 Task: Create a section DevOps Dynamo and in the section, add a milestone Customer Relationship Management (CRM) Implementation in the project WolfTech.
Action: Mouse moved to (43, 453)
Screenshot: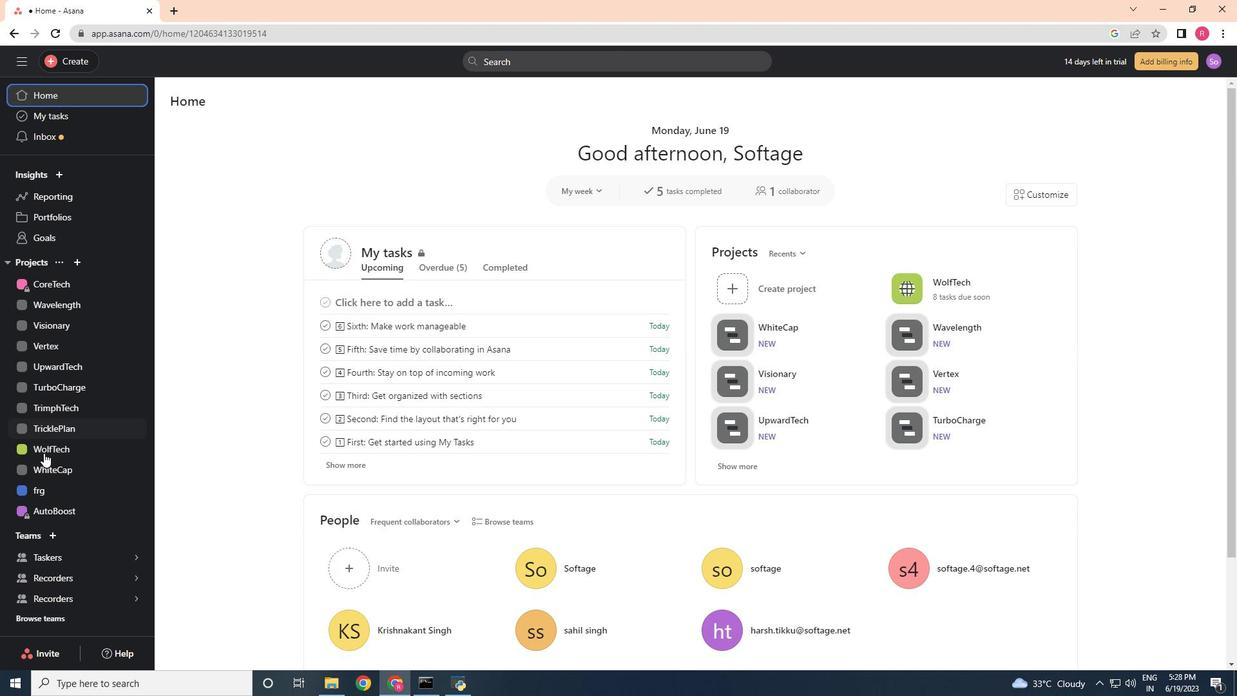 
Action: Mouse pressed left at (43, 453)
Screenshot: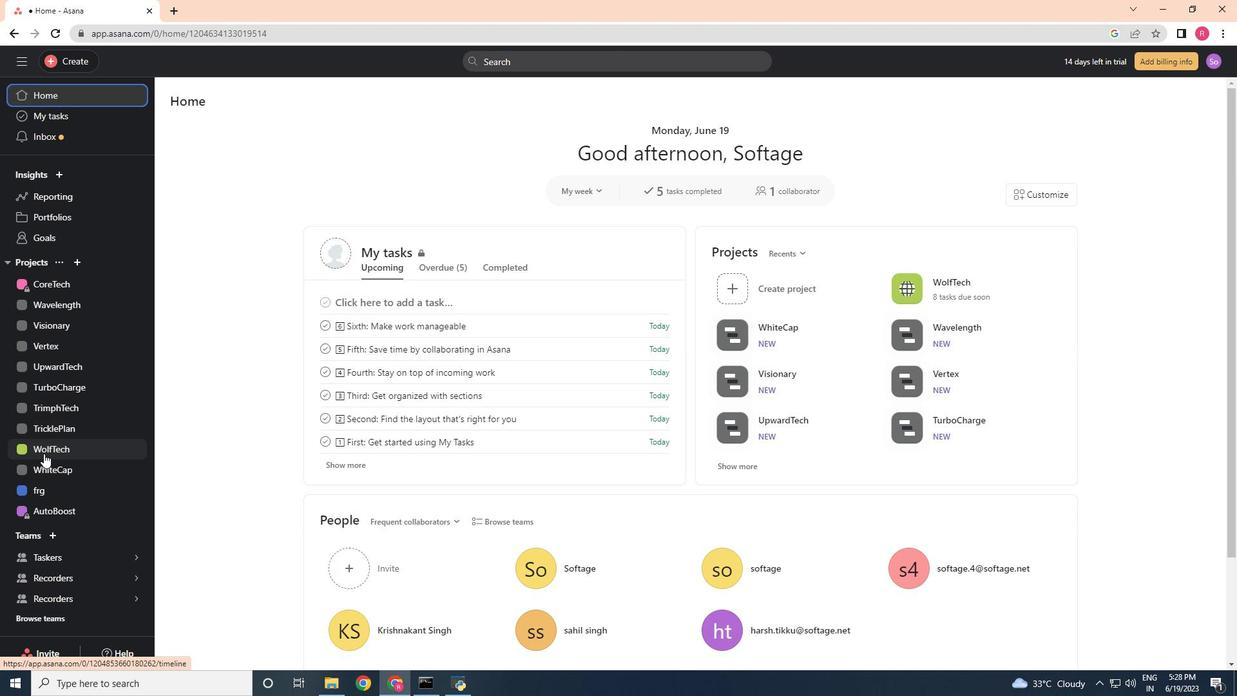 
Action: Mouse moved to (212, 415)
Screenshot: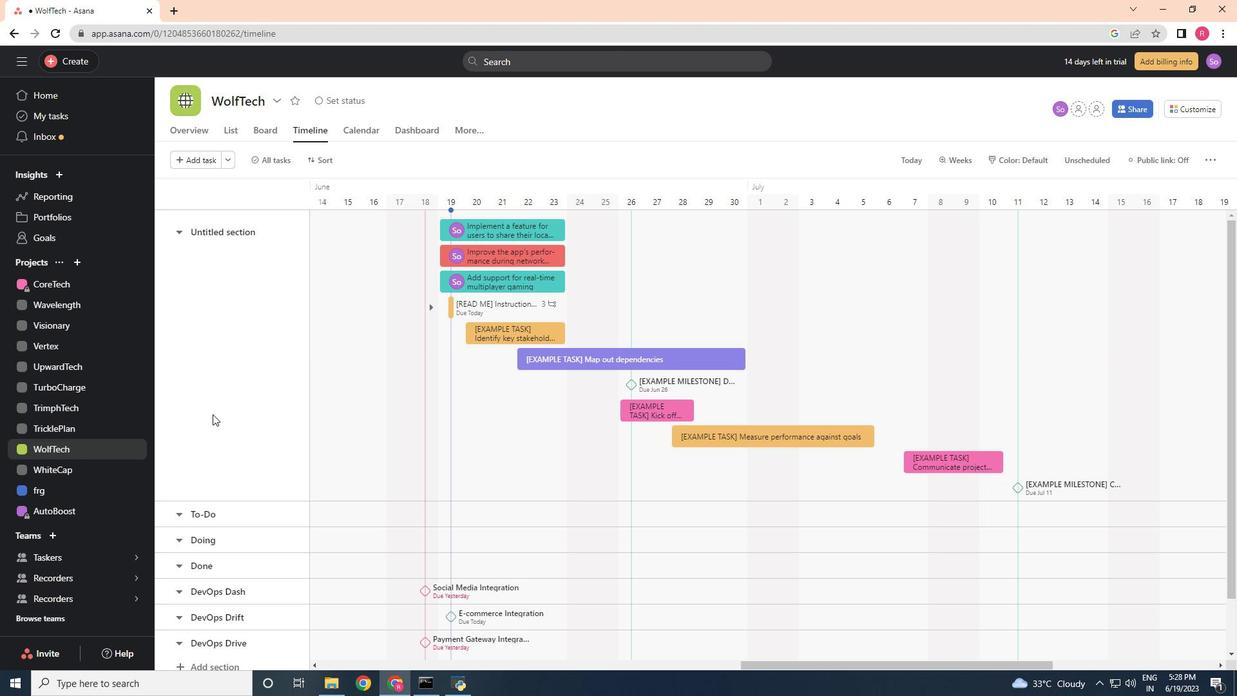 
Action: Mouse scrolled (212, 414) with delta (0, 0)
Screenshot: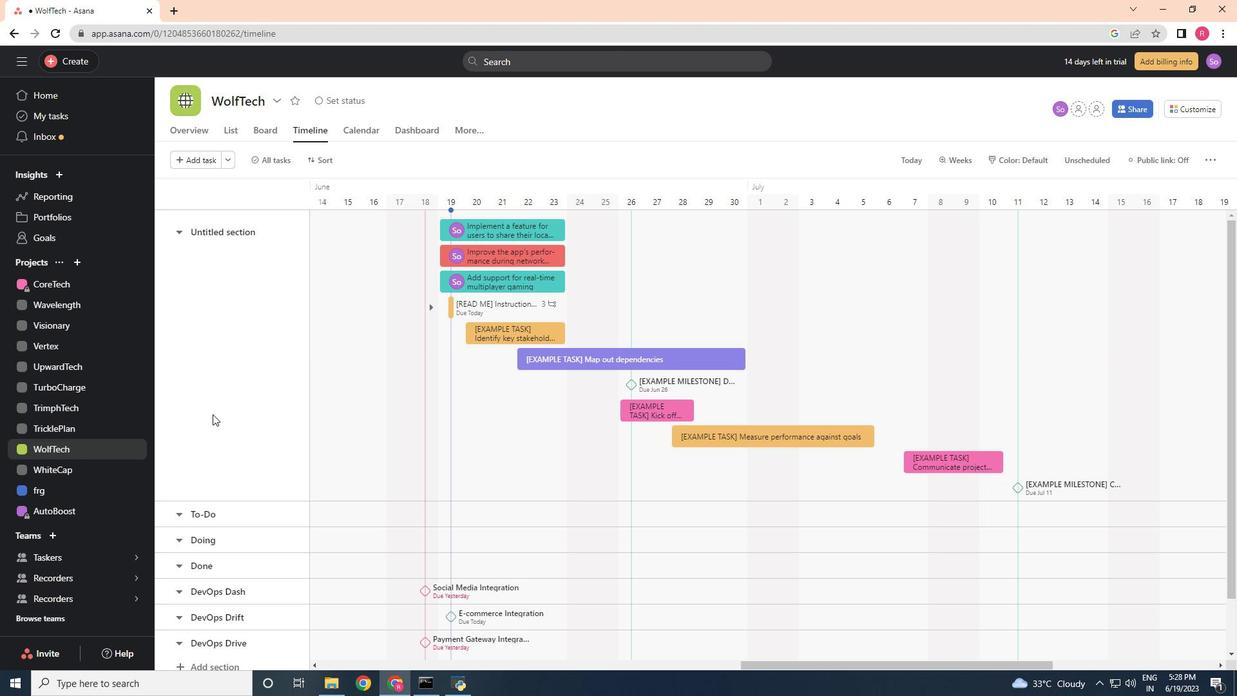 
Action: Mouse moved to (212, 416)
Screenshot: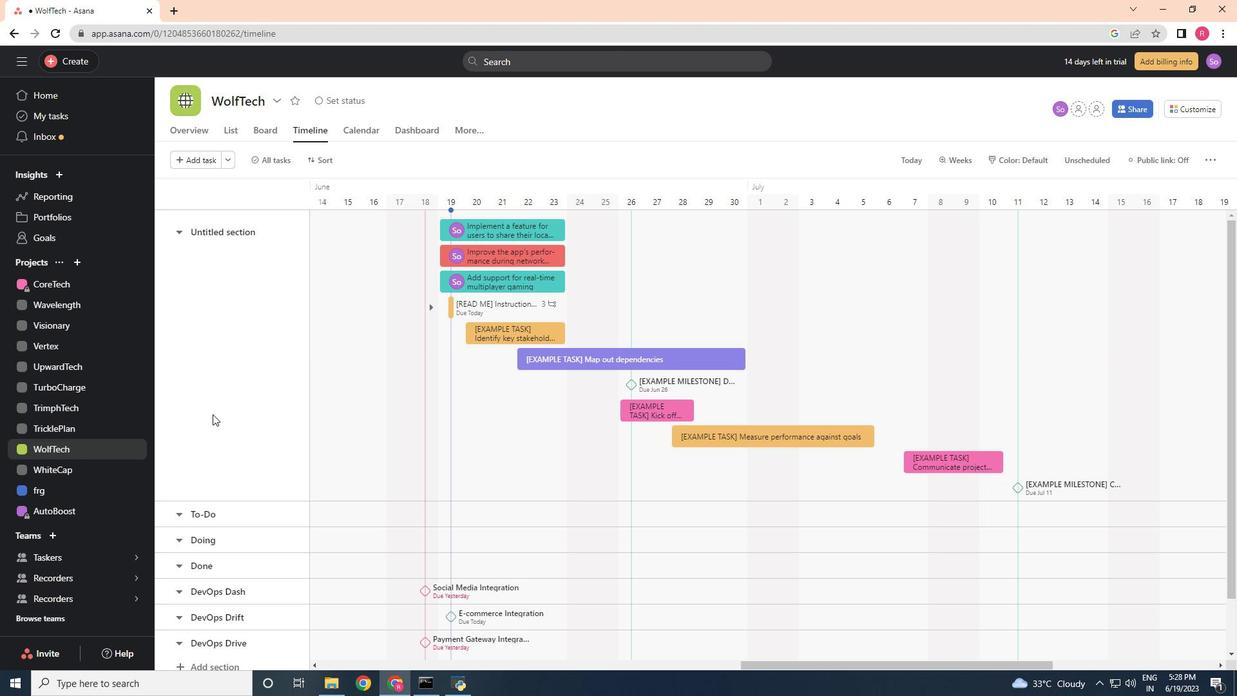 
Action: Mouse scrolled (212, 415) with delta (0, 0)
Screenshot: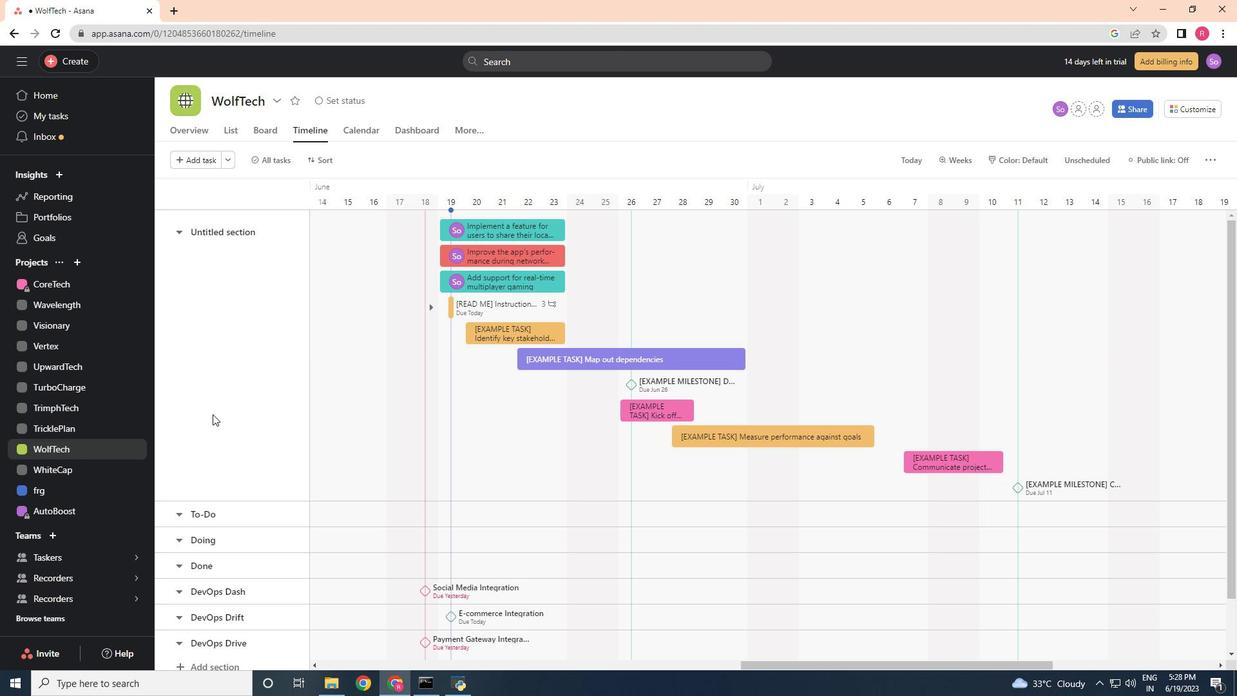 
Action: Mouse moved to (212, 417)
Screenshot: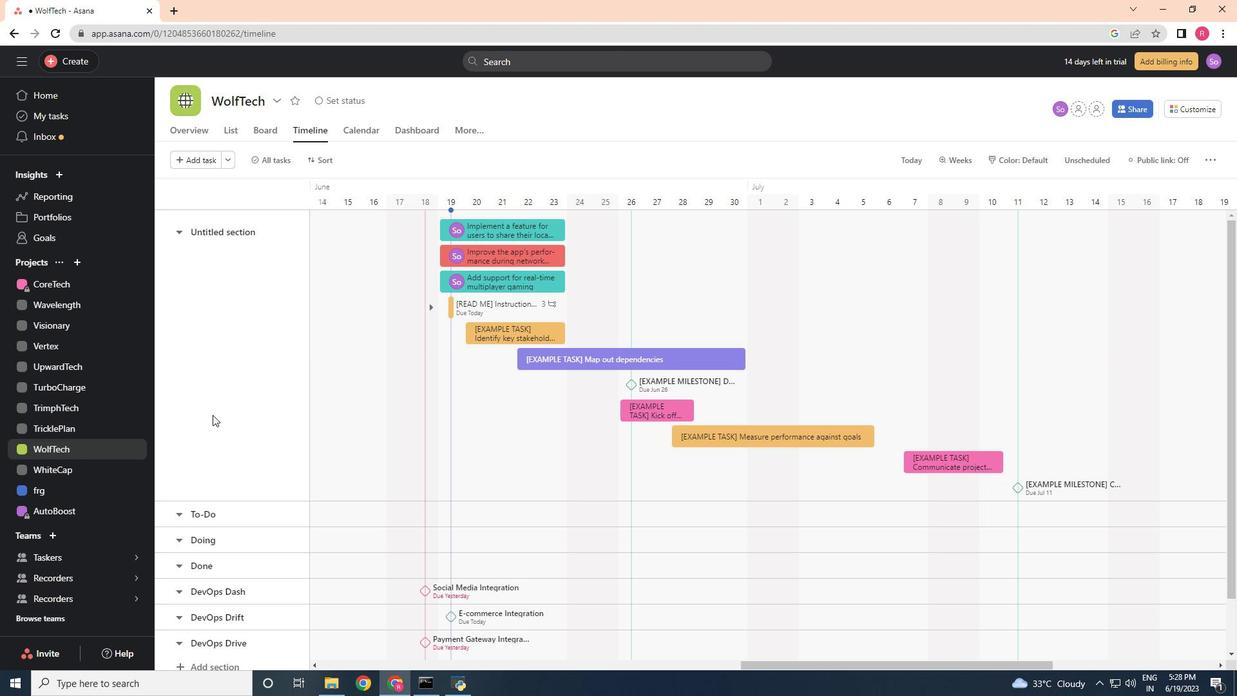 
Action: Mouse scrolled (212, 416) with delta (0, 0)
Screenshot: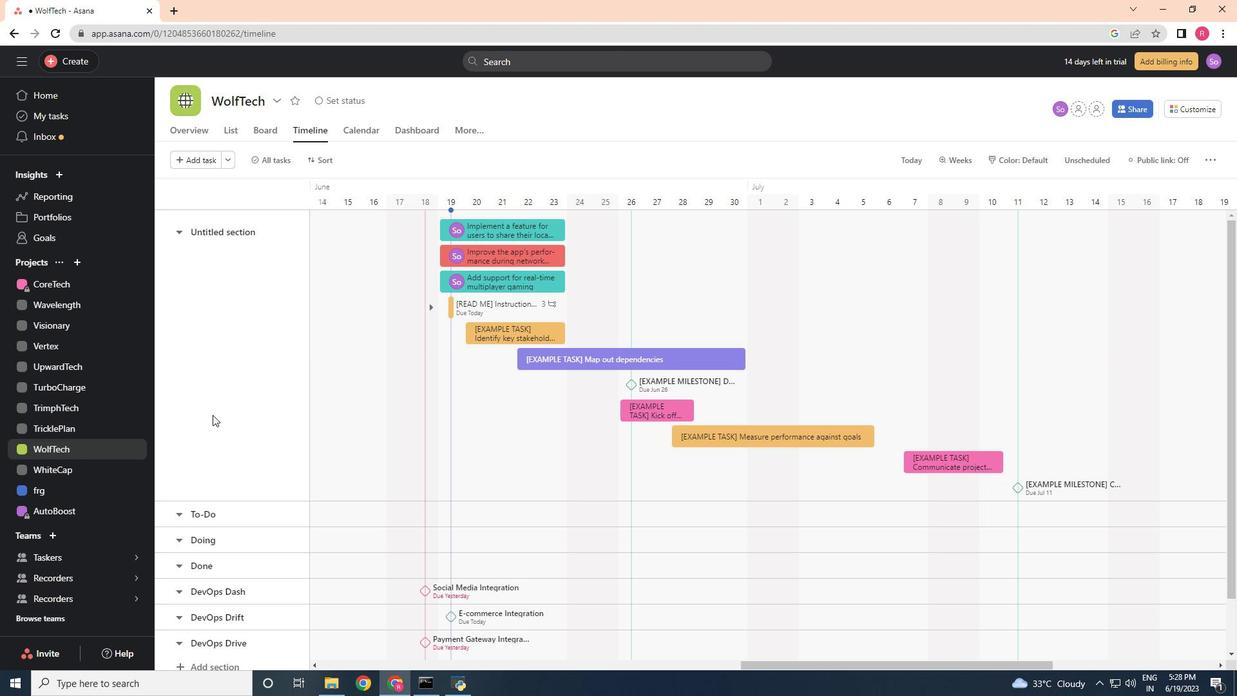
Action: Mouse moved to (212, 418)
Screenshot: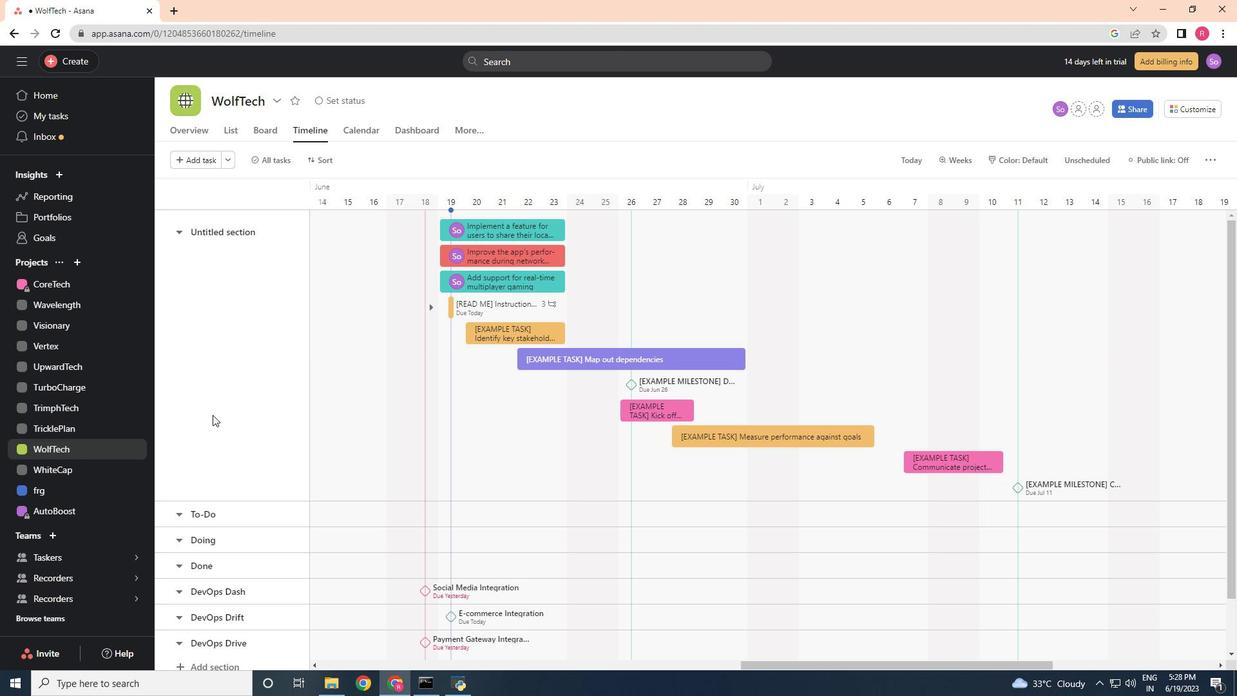 
Action: Mouse scrolled (212, 417) with delta (0, 0)
Screenshot: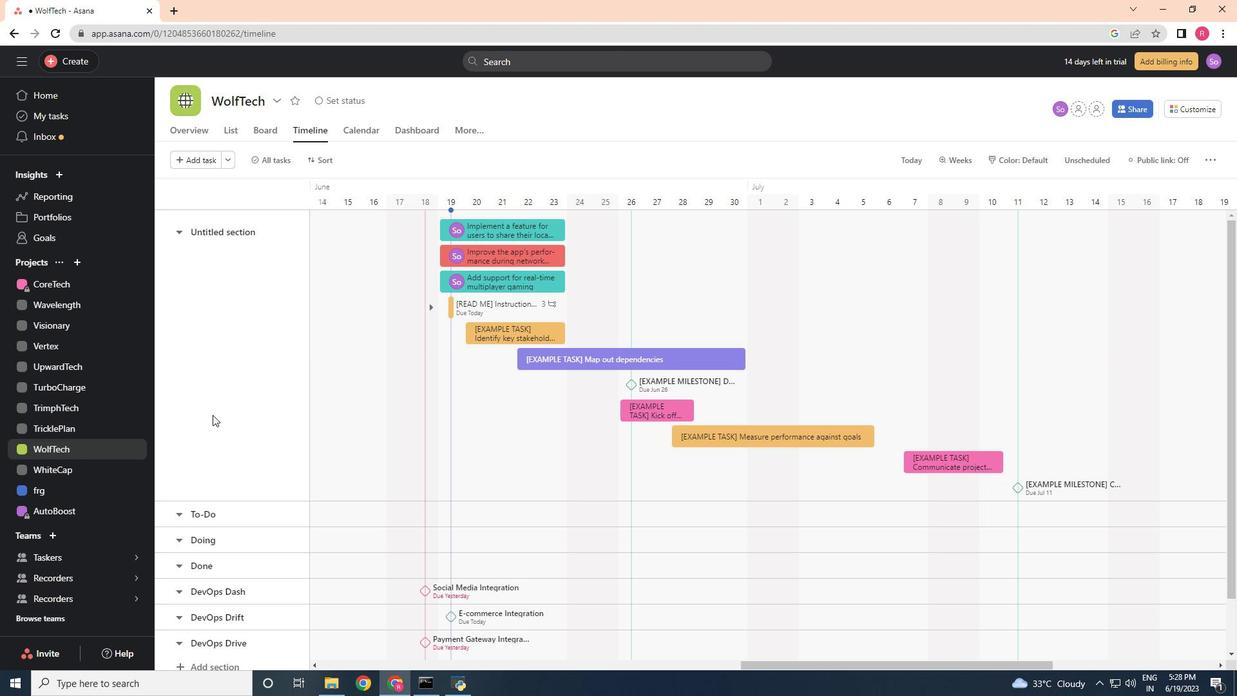
Action: Mouse moved to (212, 419)
Screenshot: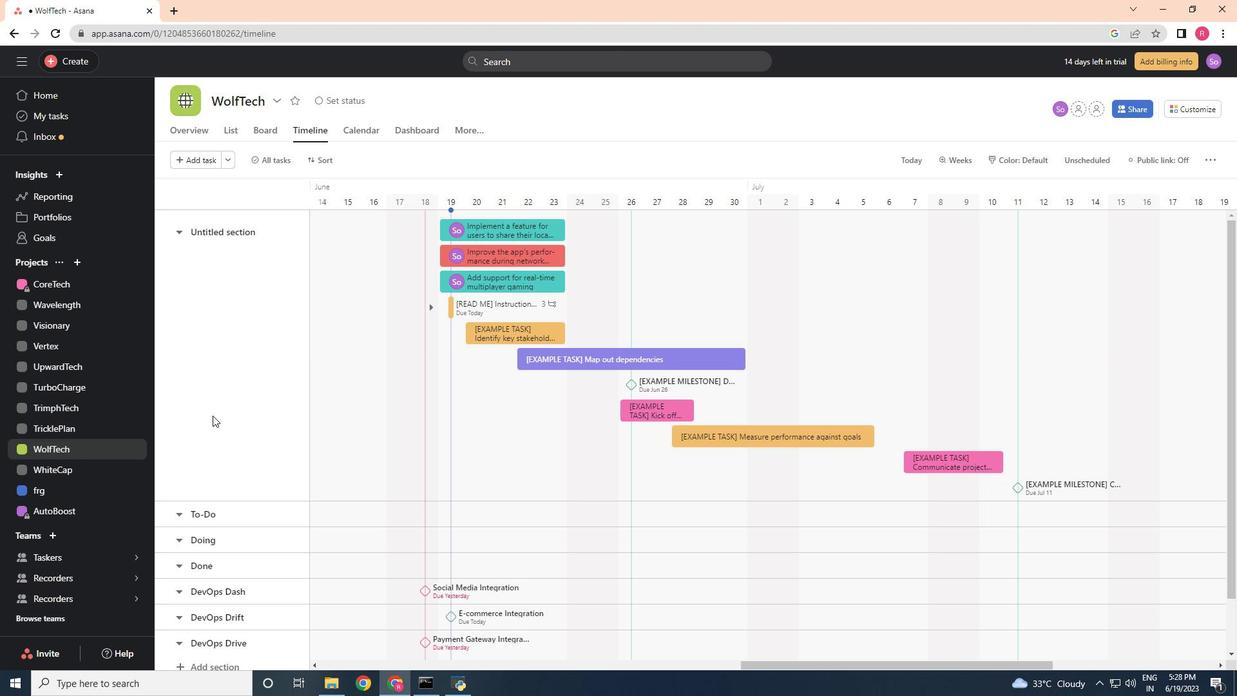 
Action: Mouse scrolled (212, 419) with delta (0, 0)
Screenshot: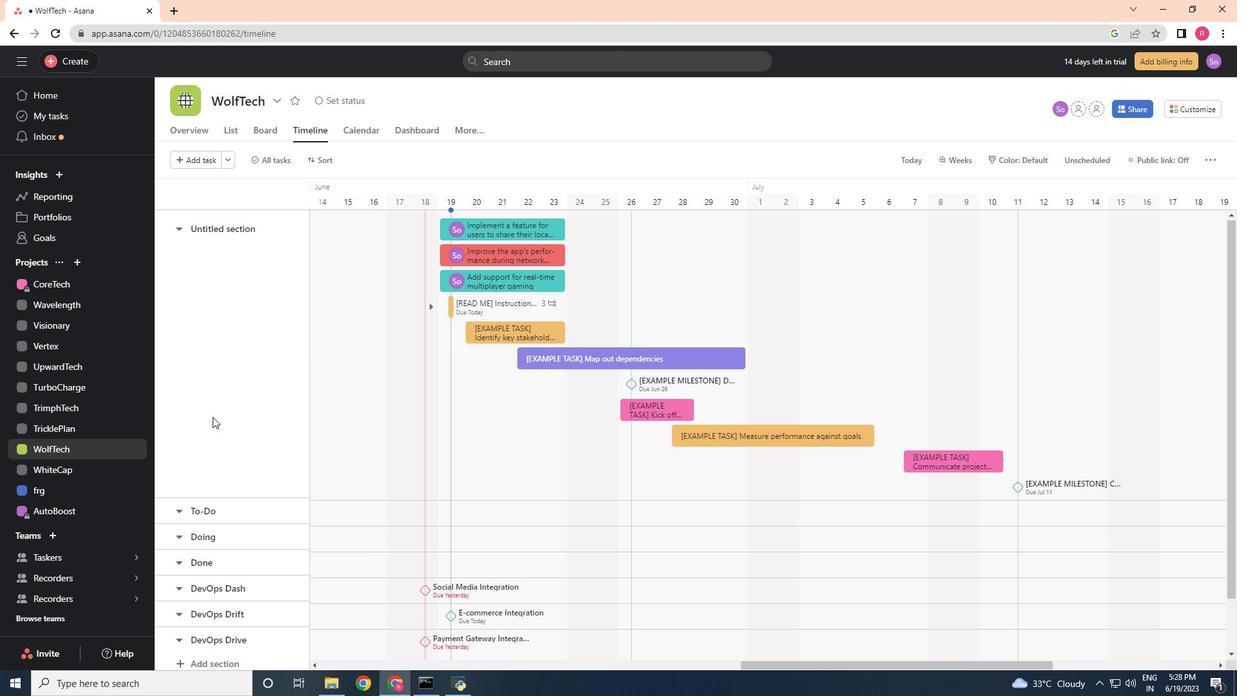 
Action: Mouse moved to (212, 424)
Screenshot: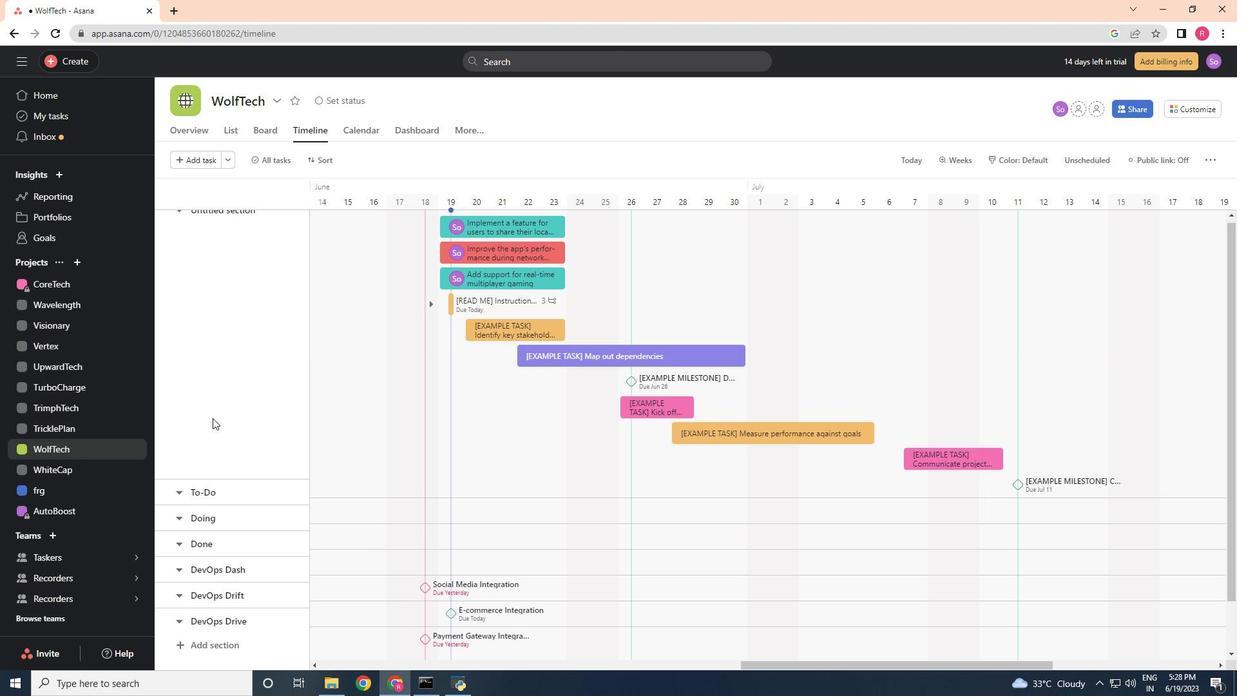 
Action: Mouse scrolled (212, 424) with delta (0, 0)
Screenshot: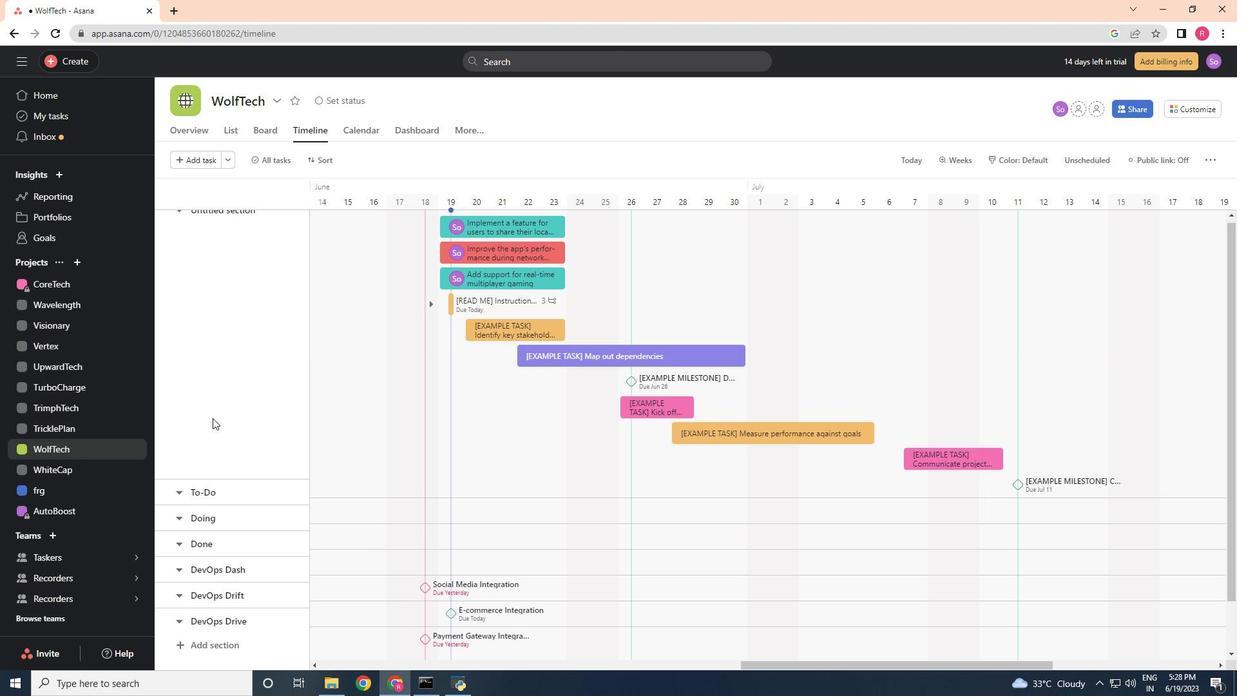 
Action: Mouse moved to (189, 613)
Screenshot: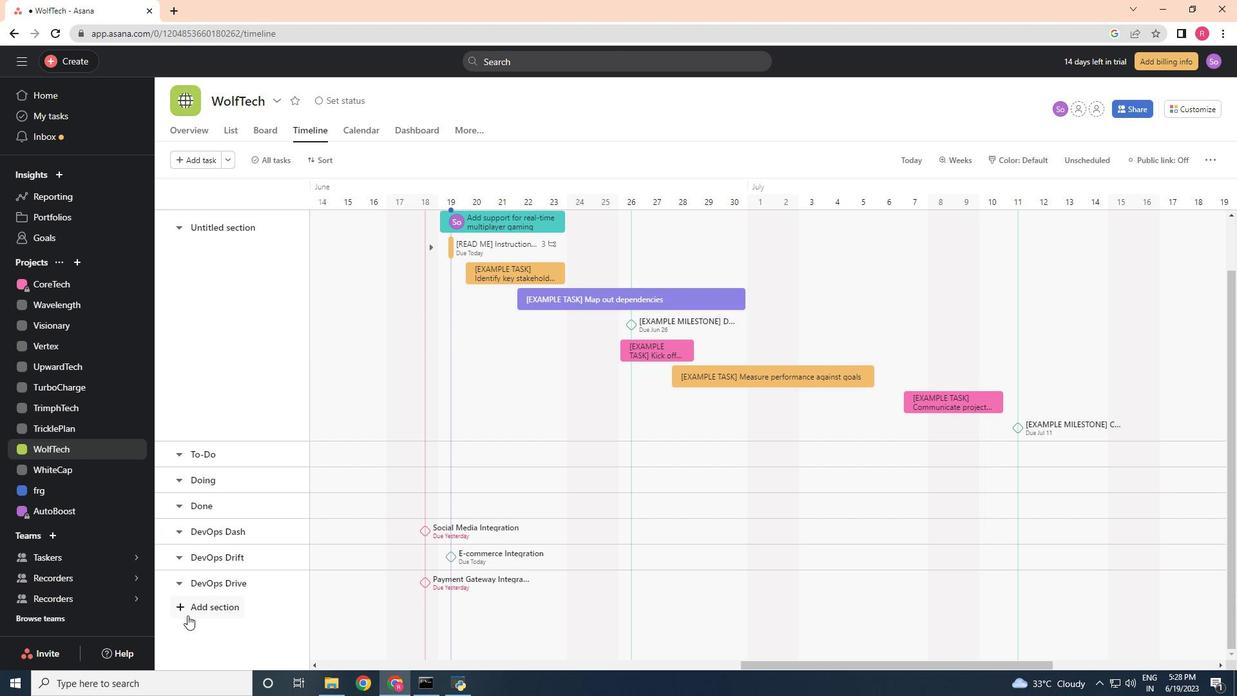 
Action: Mouse pressed left at (189, 613)
Screenshot: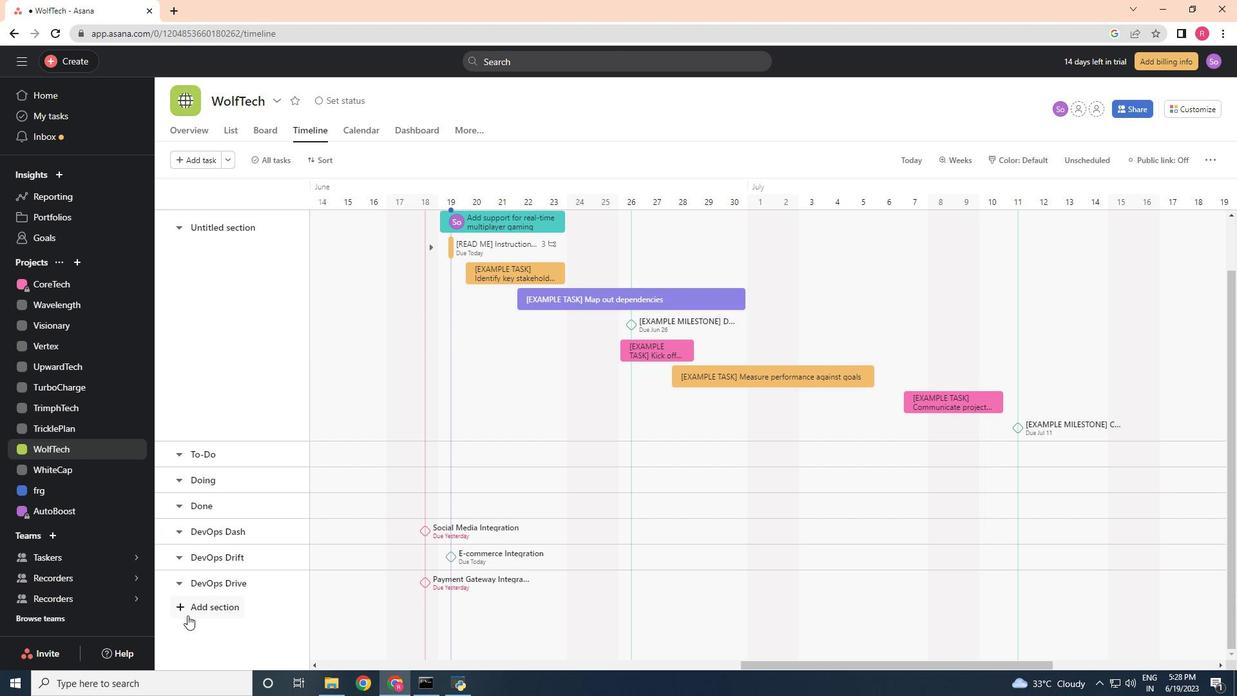 
Action: Mouse moved to (183, 625)
Screenshot: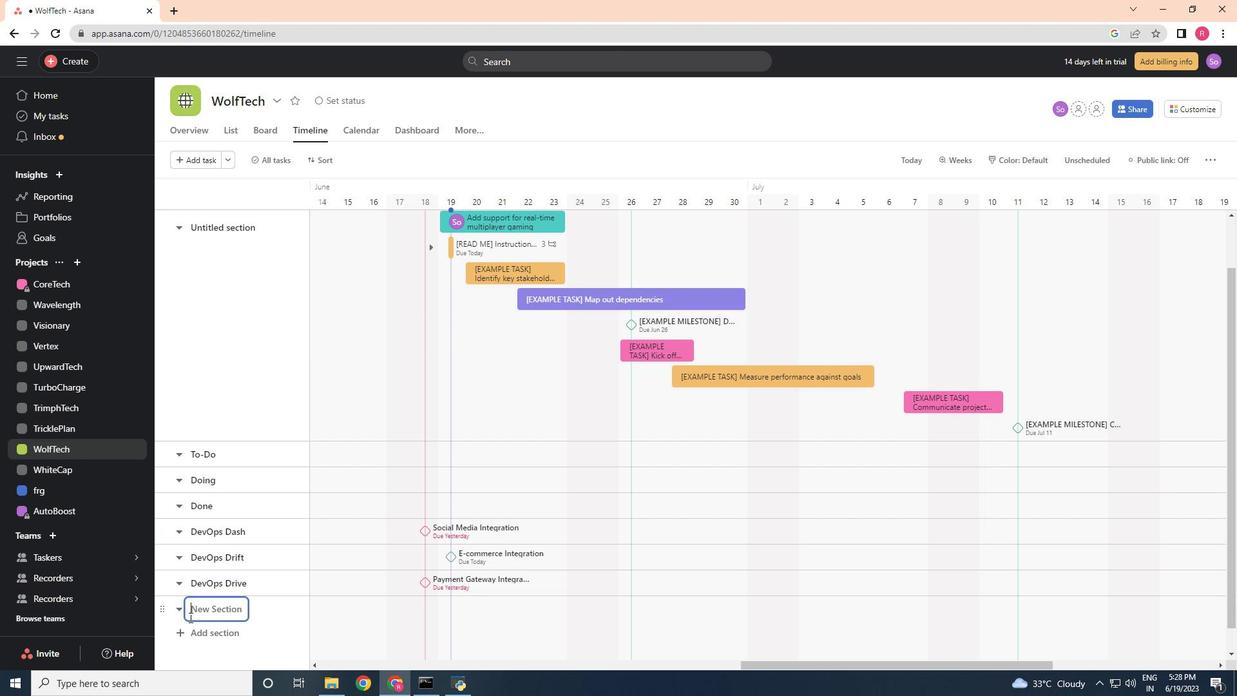 
Action: Key pressed <Key.shift>Dev<Key.shift>Ops<Key.space><Key.shift><Key.shift><Key.shift><Key.shift>Dynamo
Screenshot: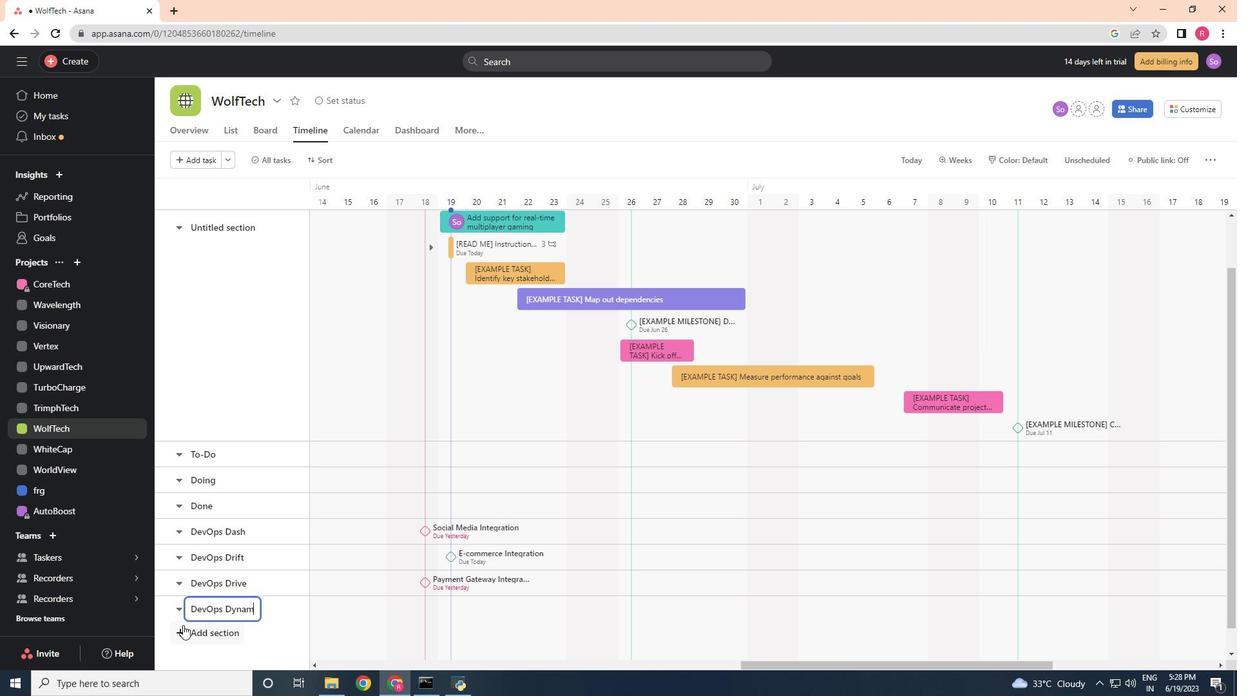 
Action: Mouse moved to (351, 609)
Screenshot: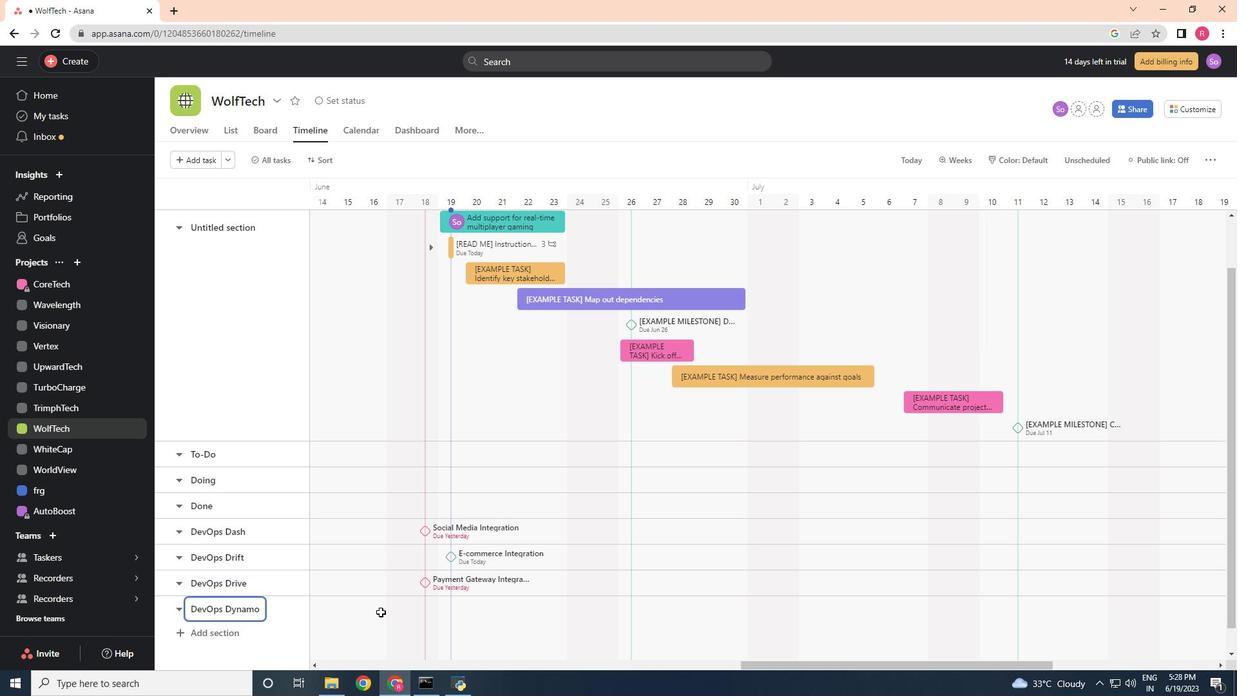
Action: Mouse pressed left at (351, 609)
Screenshot: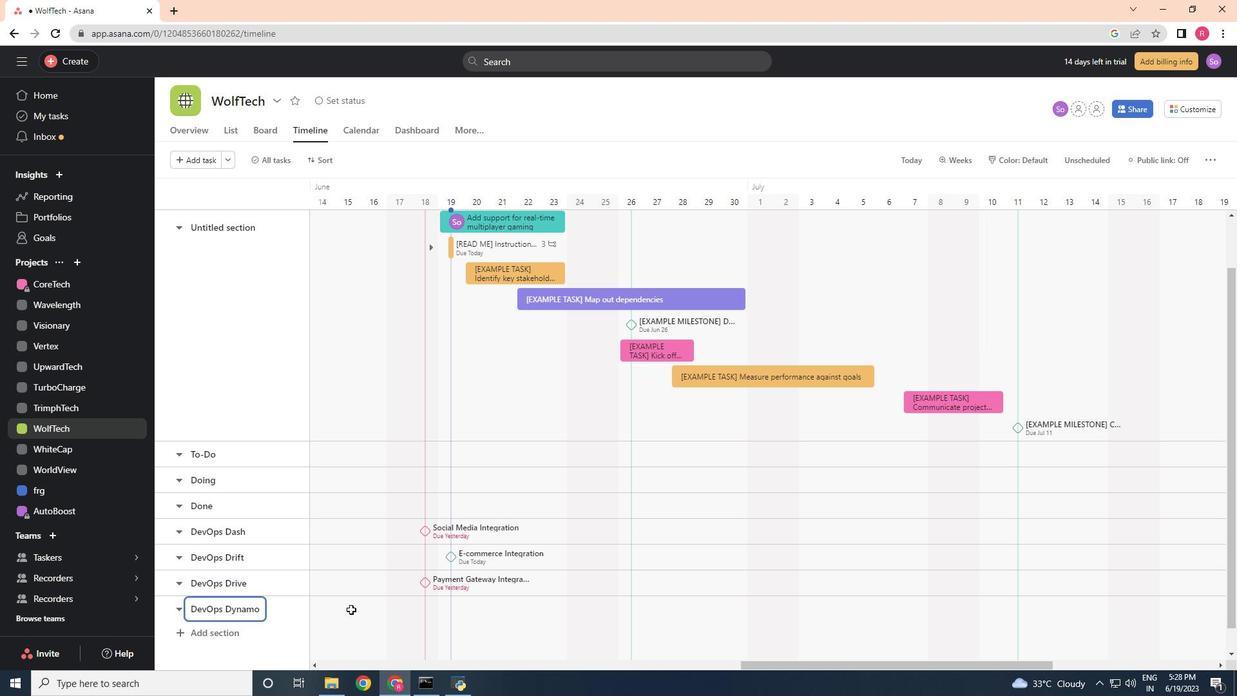 
Action: Mouse moved to (343, 609)
Screenshot: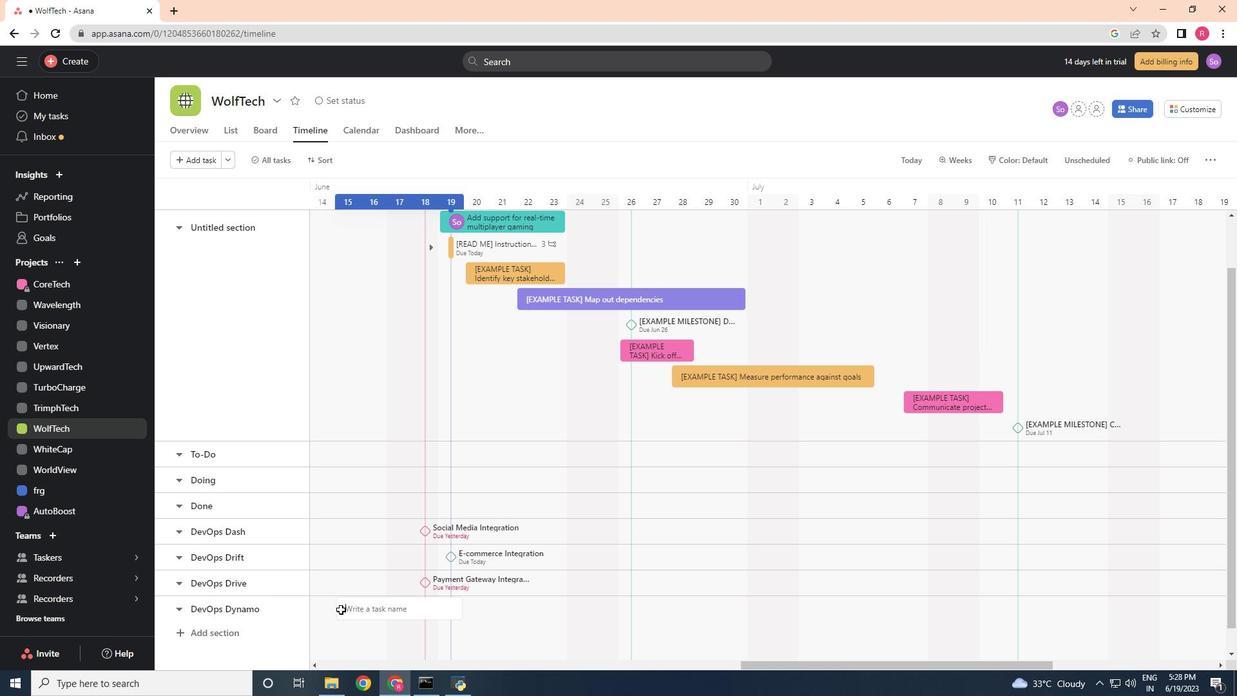 
Action: Key pressed <Key.shift>Customer<Key.space><Key.shift>Relationship<Key.space><Key.shift>Managemant<Key.space><Key.shift_r>(<Key.shift_r><Key.shift_r><Key.shift_r><Key.shift_r>
Screenshot: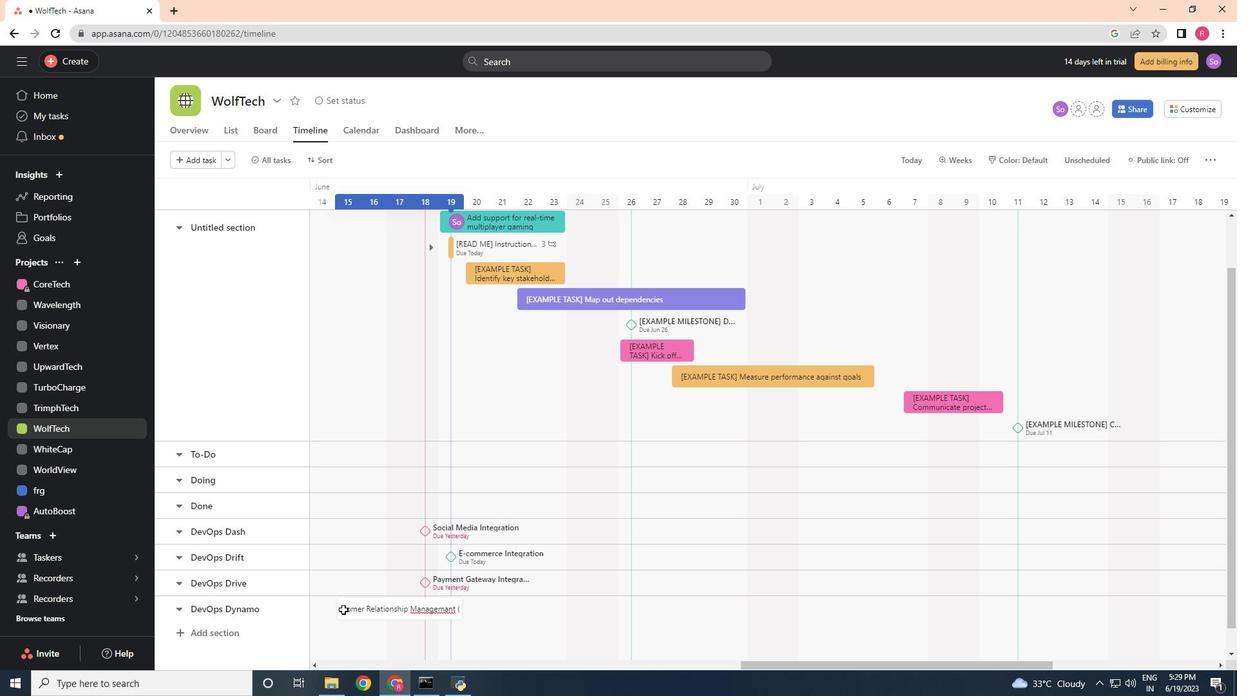 
Action: Mouse moved to (448, 610)
Screenshot: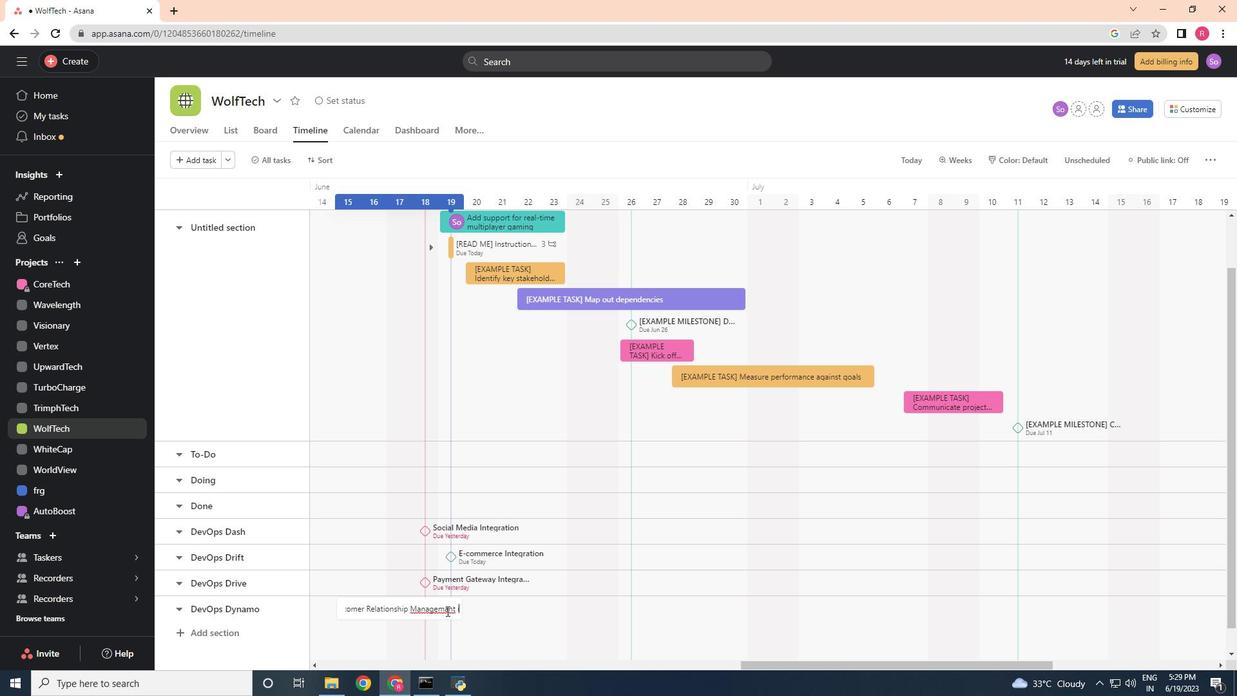 
Action: Mouse pressed left at (448, 610)
Screenshot: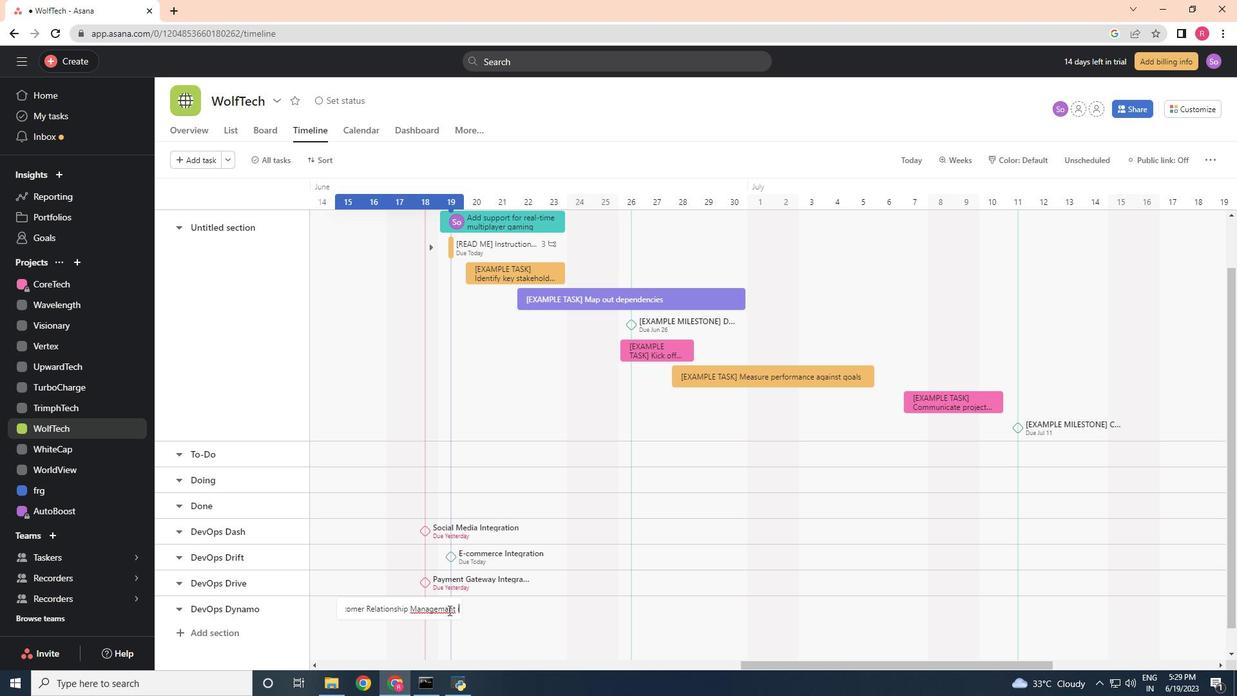 
Action: Mouse moved to (449, 611)
Screenshot: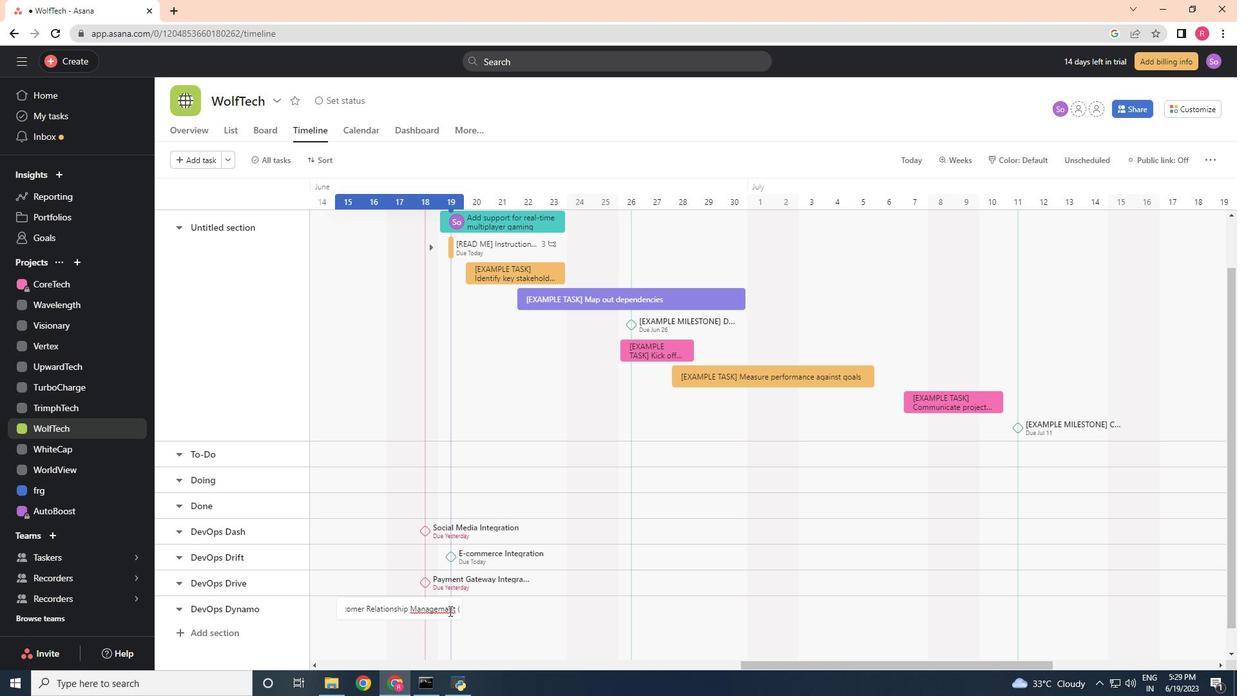 
Action: Key pressed <Key.backspace>e
Screenshot: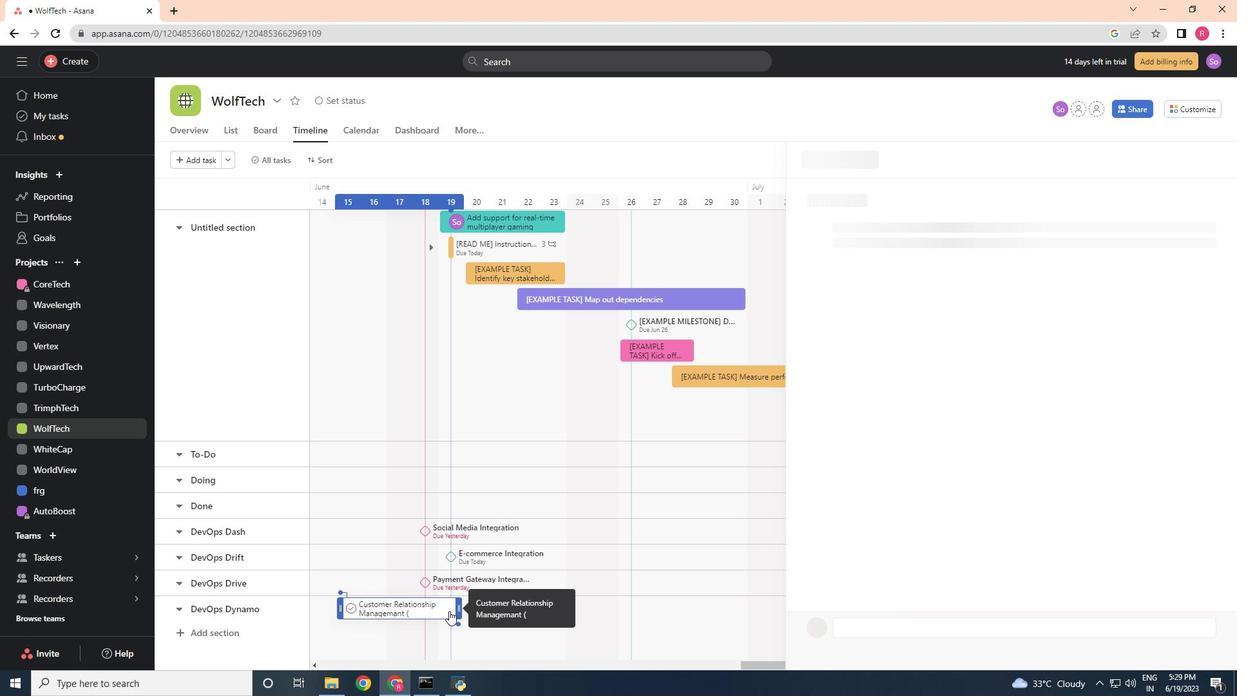
Action: Mouse moved to (420, 610)
Screenshot: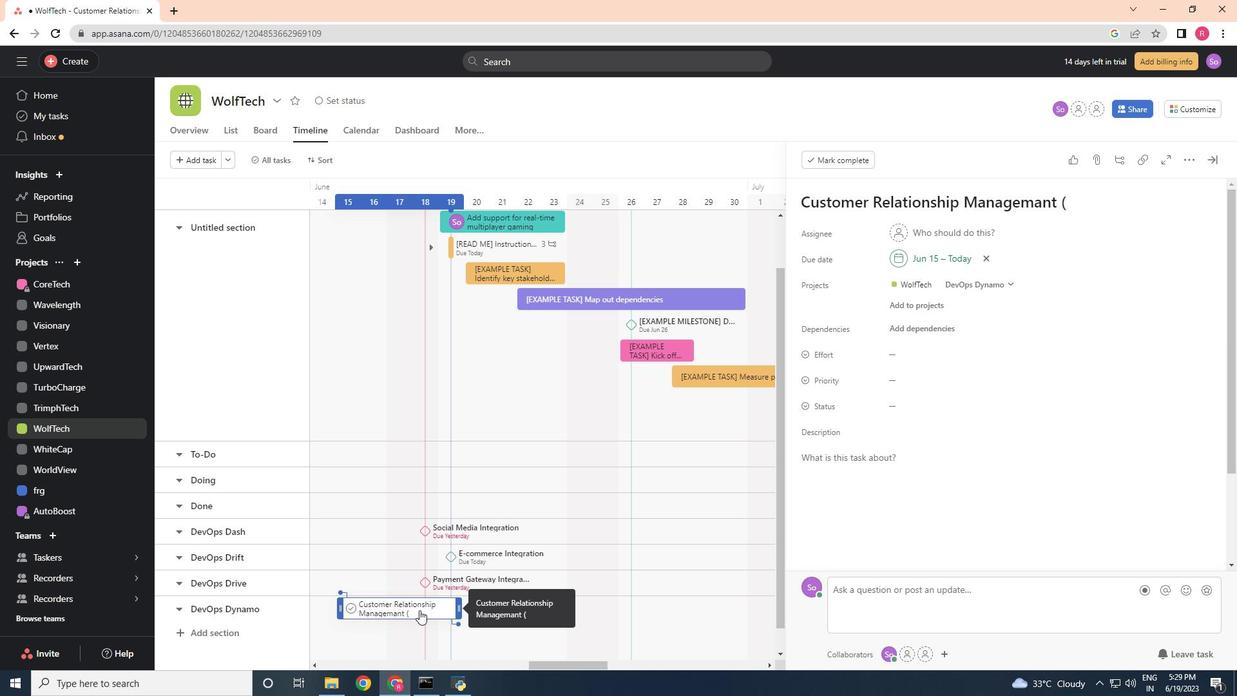 
Action: Mouse pressed left at (420, 610)
Screenshot: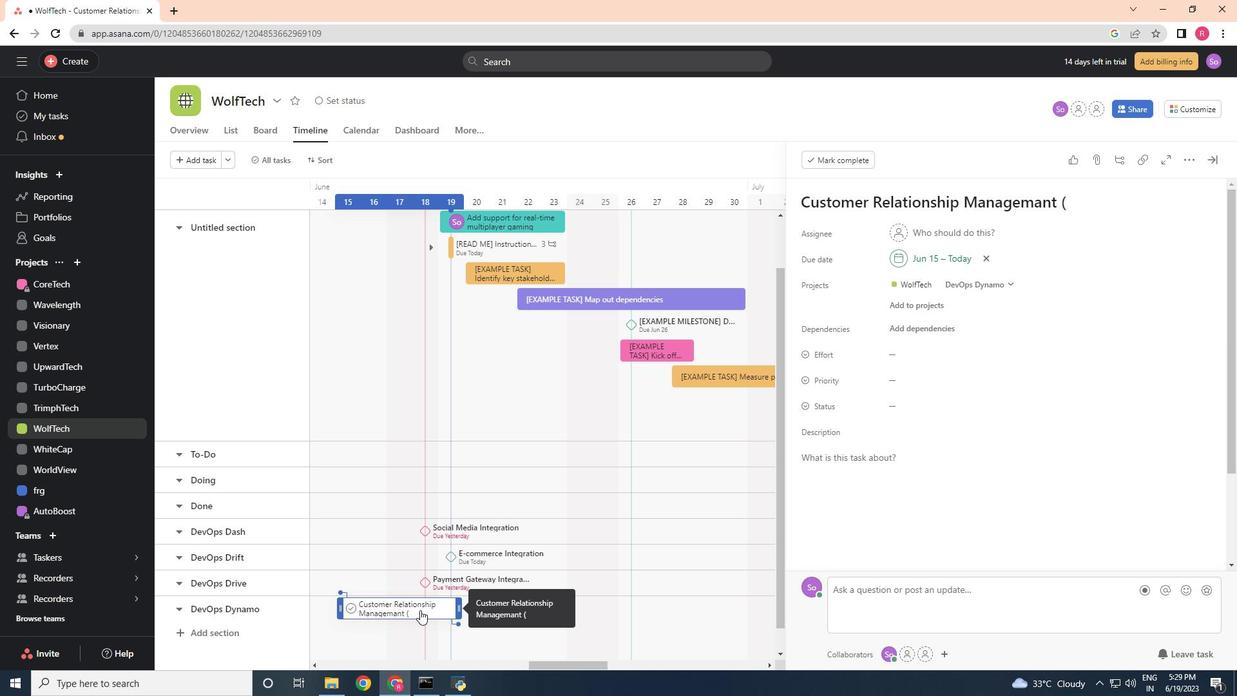 
Action: Mouse moved to (411, 609)
Screenshot: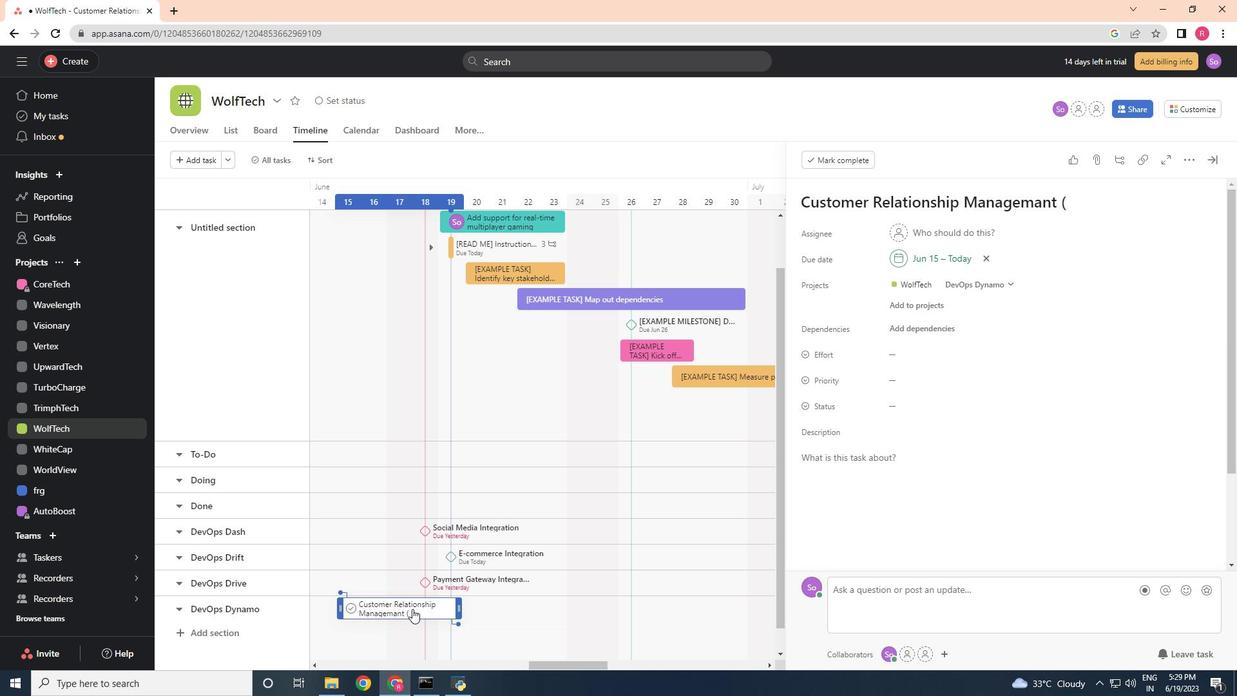 
Action: Mouse pressed left at (411, 609)
Screenshot: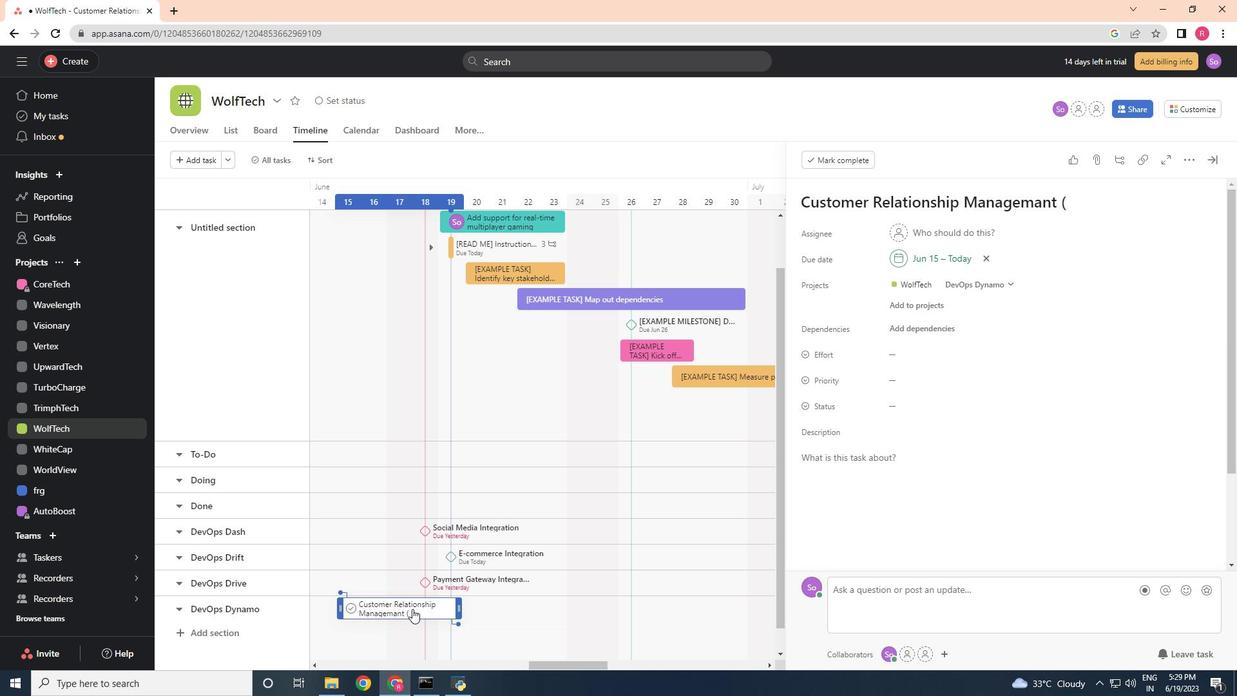 
Action: Mouse moved to (395, 610)
Screenshot: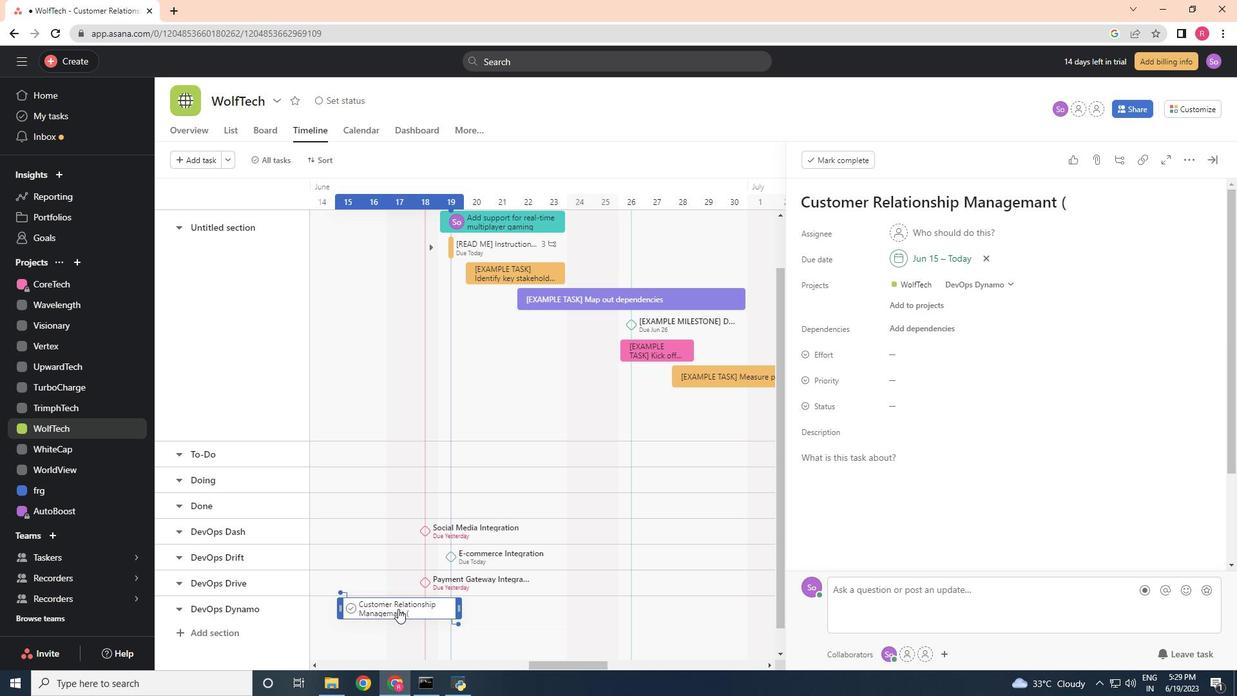 
Action: Mouse pressed left at (395, 610)
Screenshot: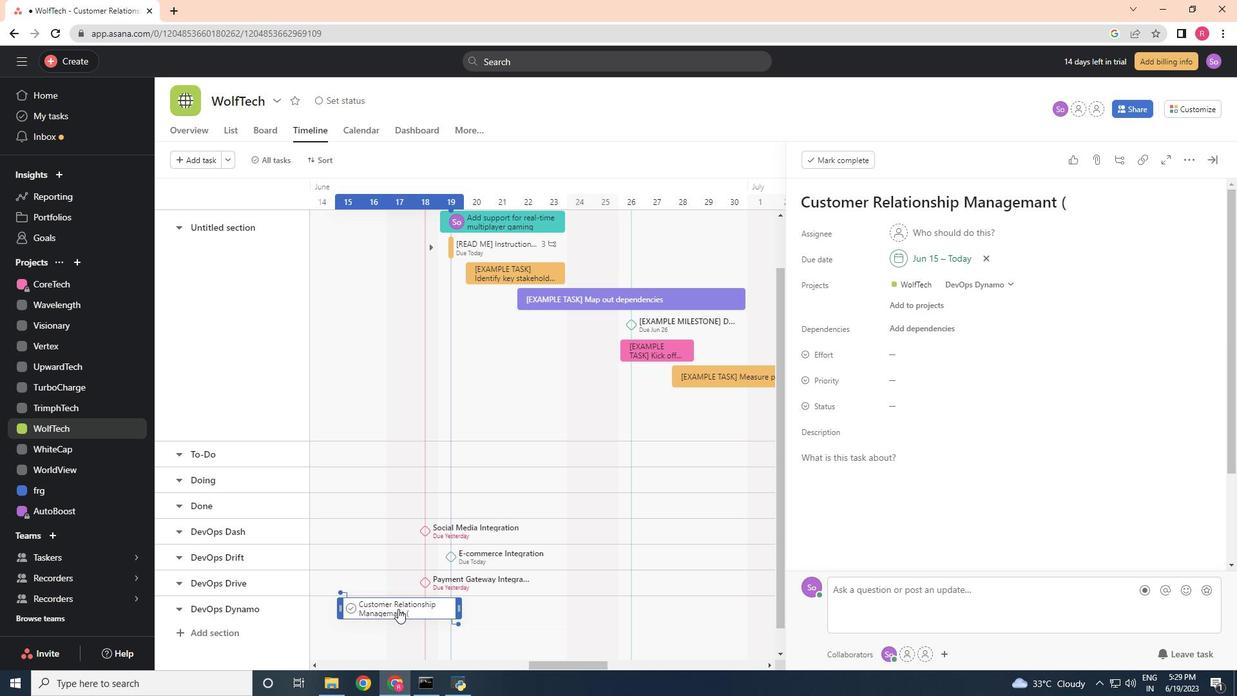 
Action: Mouse moved to (378, 607)
Screenshot: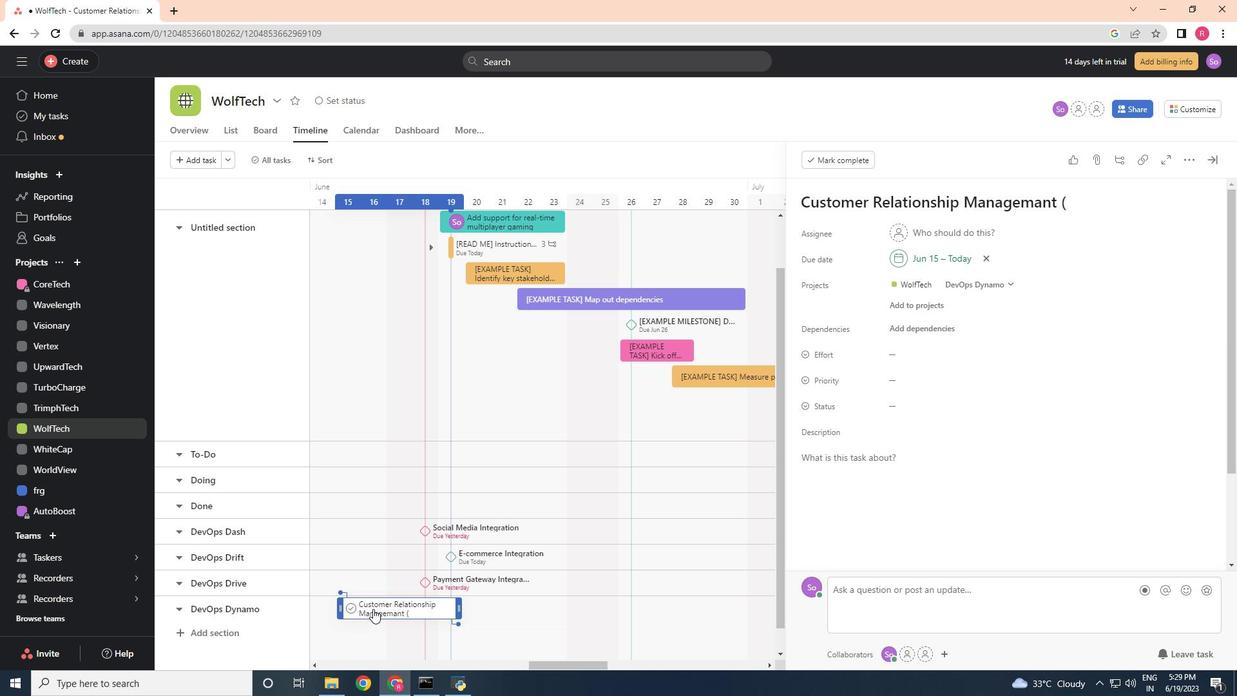
Action: Mouse pressed left at (378, 607)
Screenshot: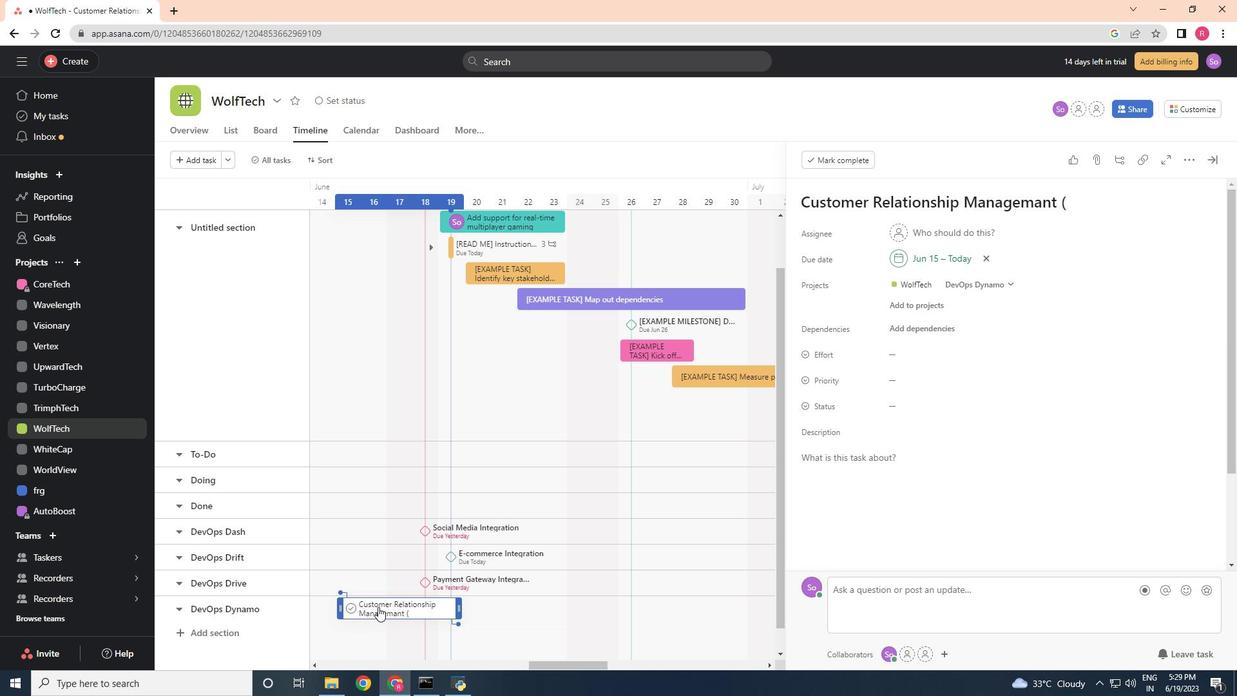 
Action: Mouse moved to (388, 606)
Screenshot: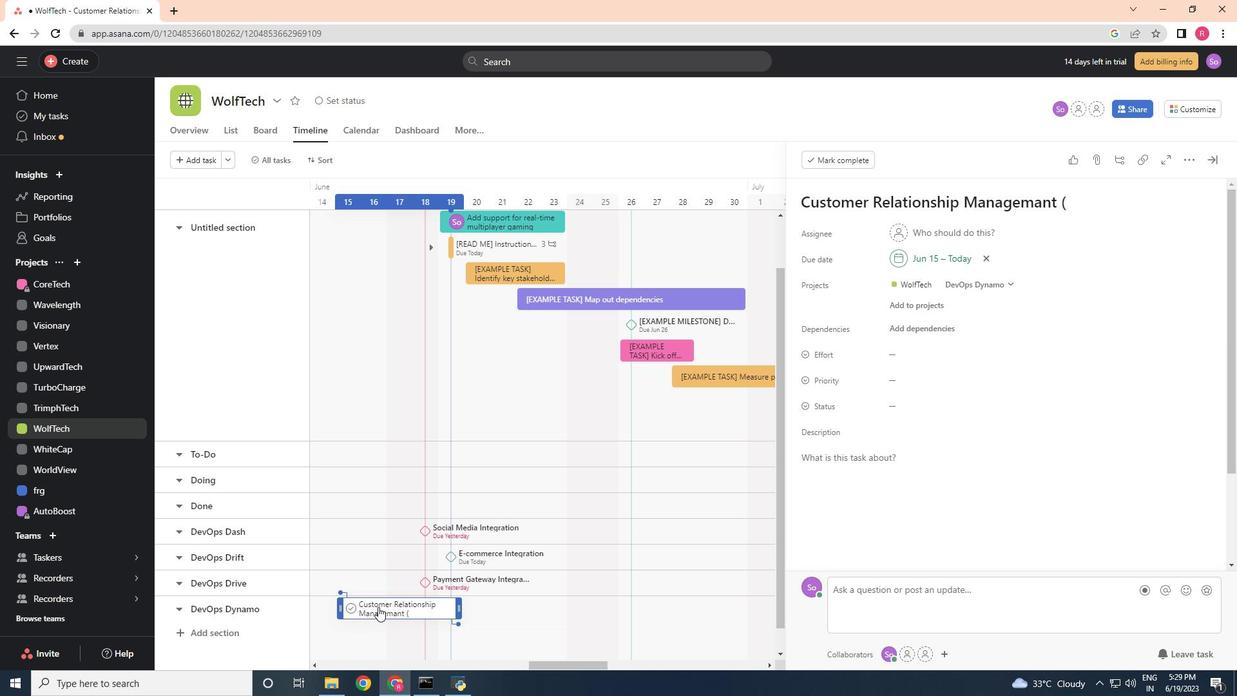 
Action: Mouse pressed left at (388, 606)
Screenshot: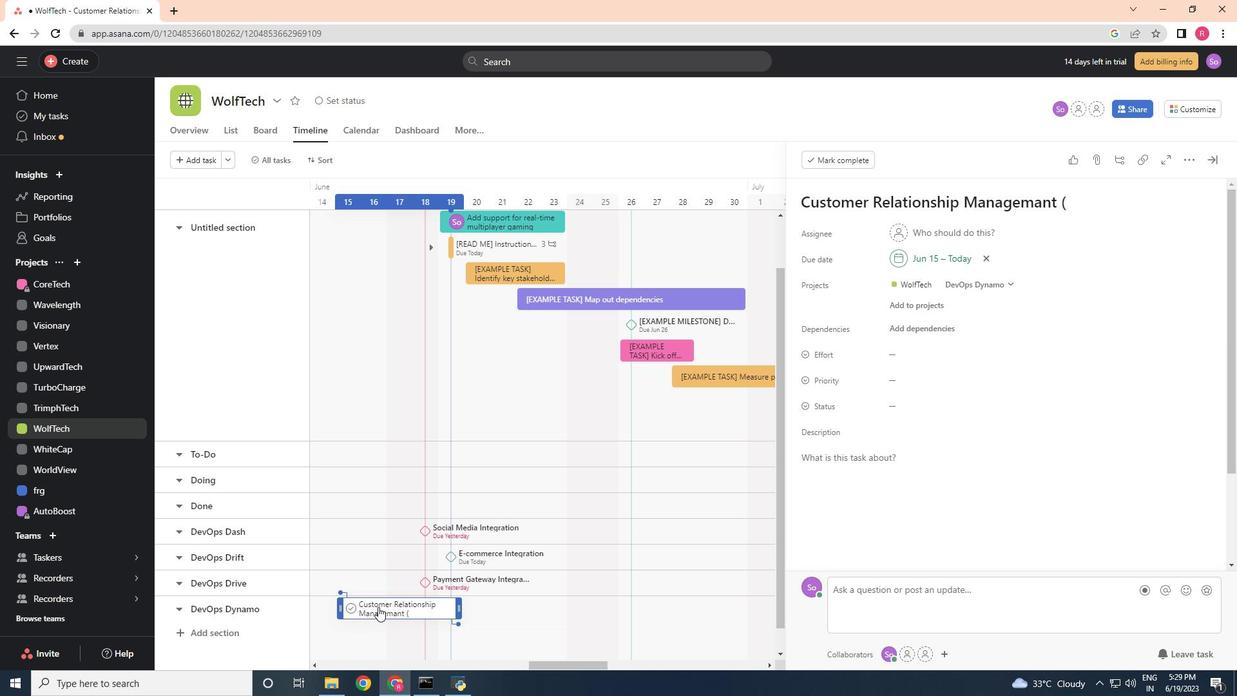 
Action: Mouse pressed left at (388, 606)
Screenshot: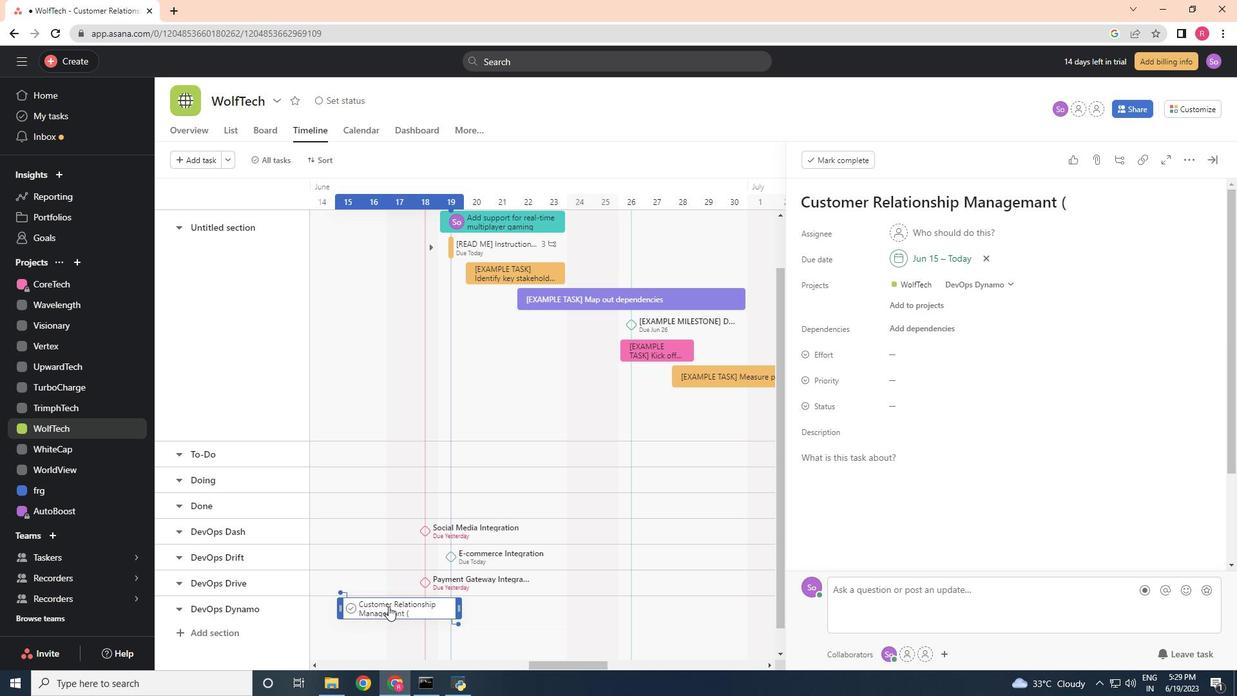 
Action: Mouse moved to (1006, 202)
Screenshot: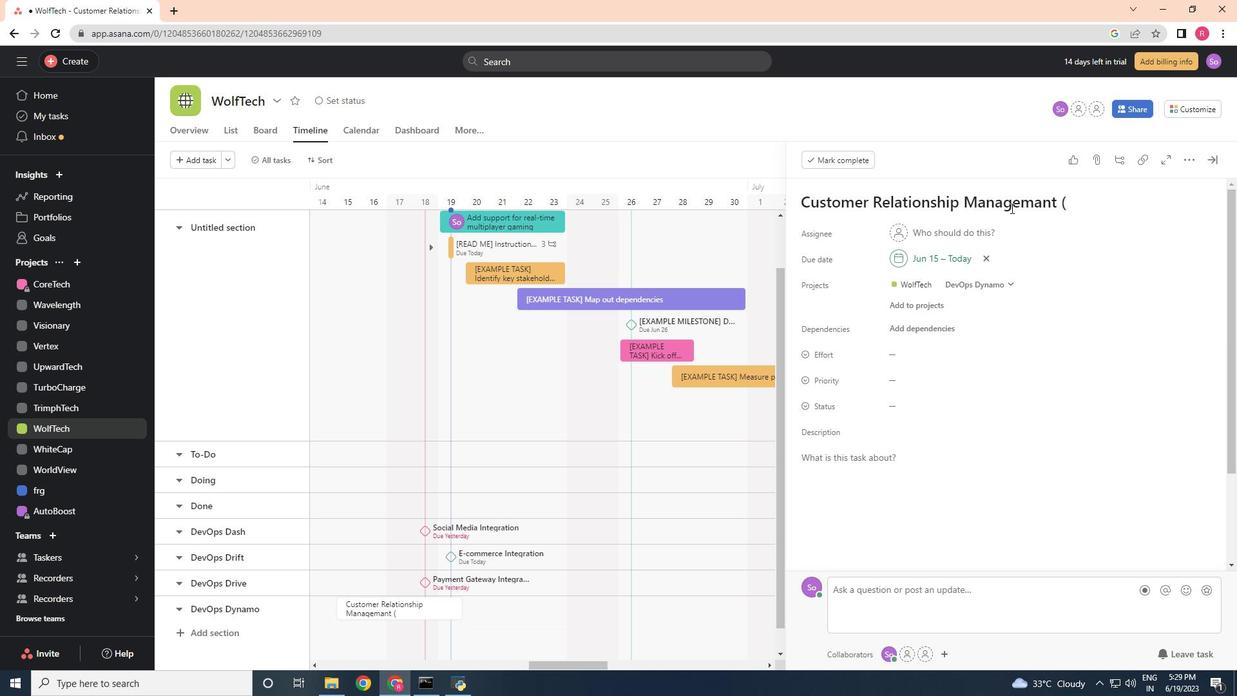 
Action: Mouse pressed left at (1006, 202)
Screenshot: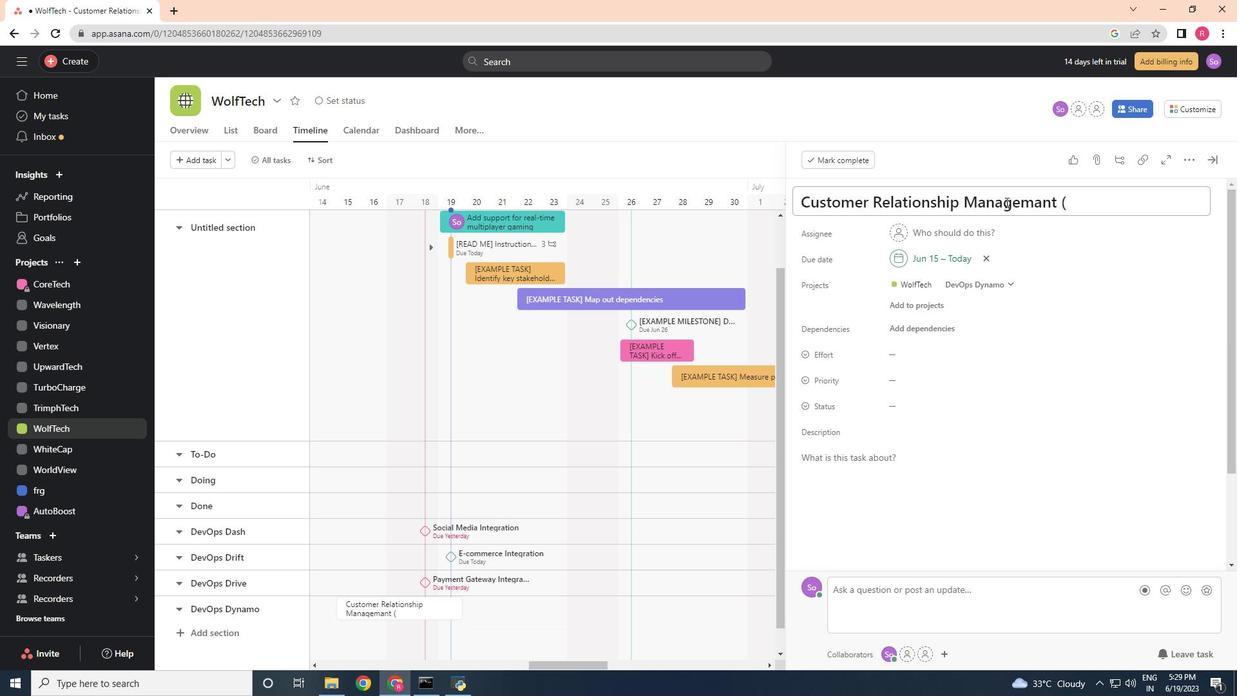 
Action: Mouse moved to (1087, 203)
Screenshot: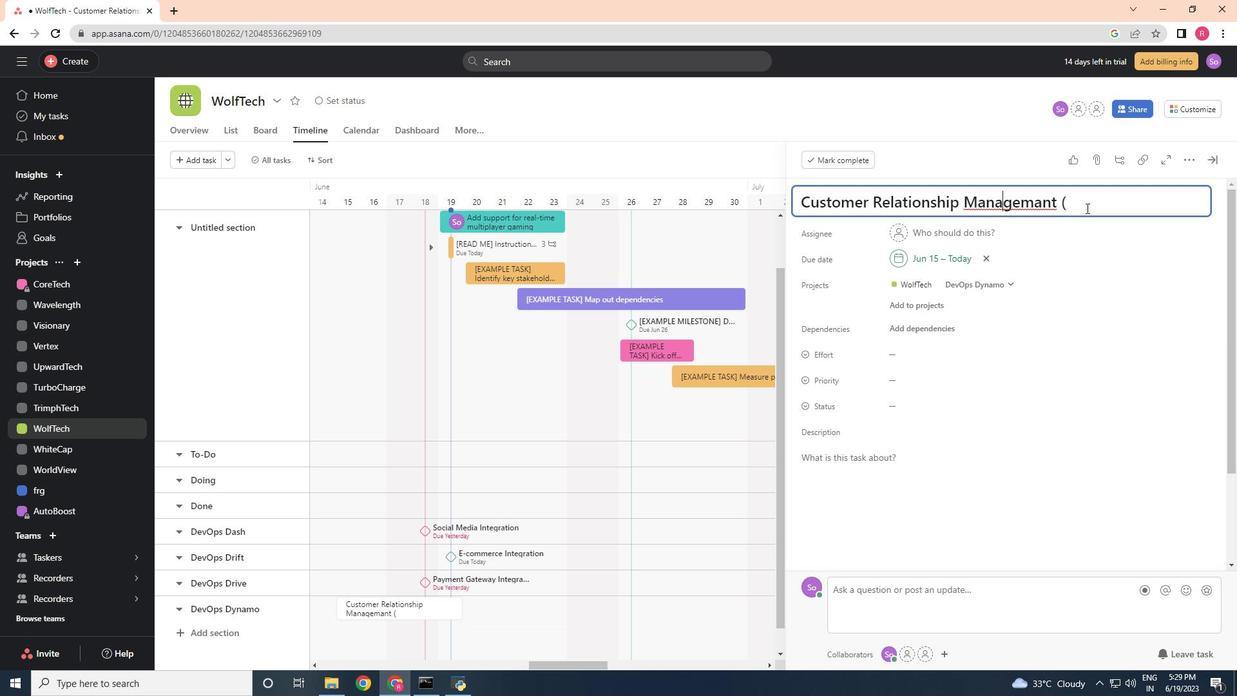 
Action: Mouse pressed left at (1087, 203)
Screenshot: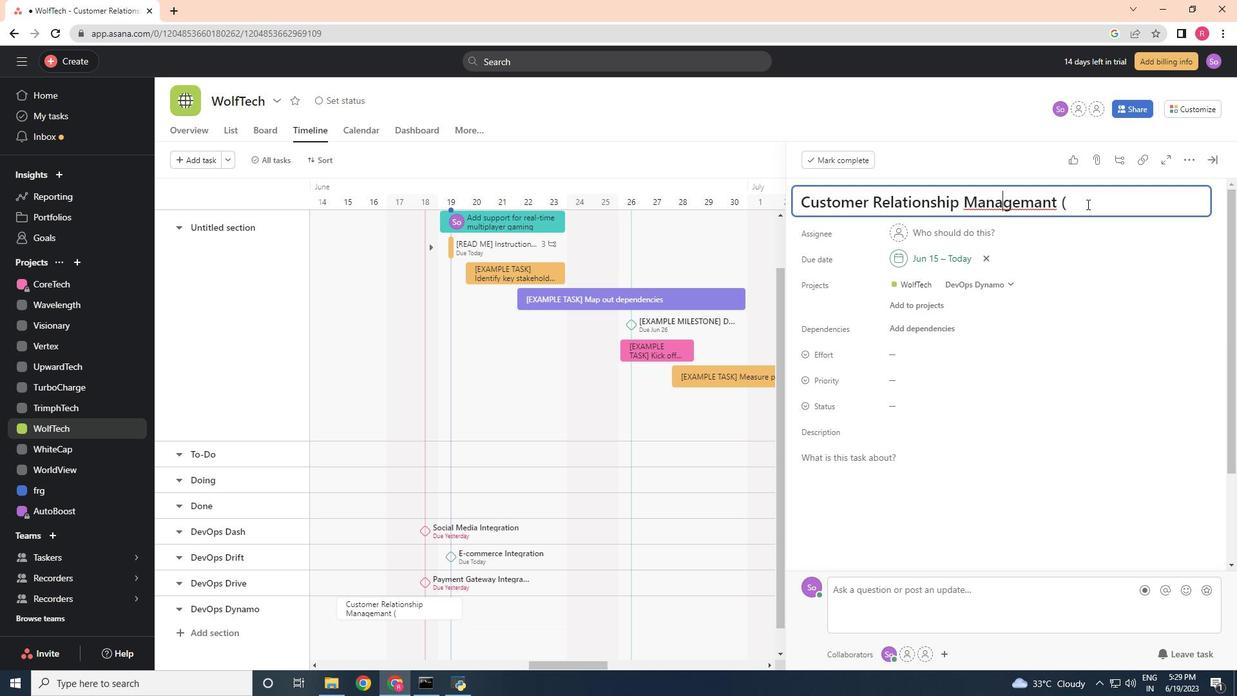 
Action: Mouse moved to (1060, 217)
Screenshot: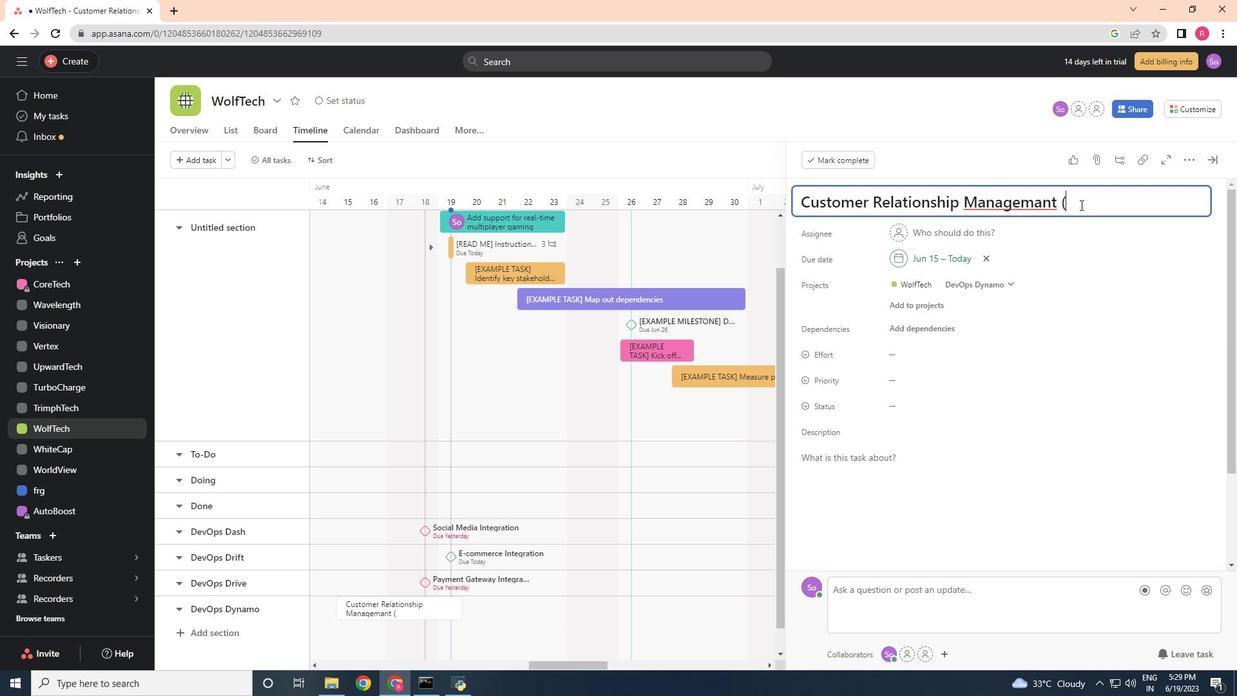 
Action: Key pressed cr<Key.backspace><Key.backspace><Key.shift><Key.shift><Key.shift><Key.shift><Key.shift><Key.shift><Key.shift><Key.shift><Key.shift><Key.shift><Key.shift>C<Key.shift>RM<Key.shift_r><Key.shift_r>)
Screenshot: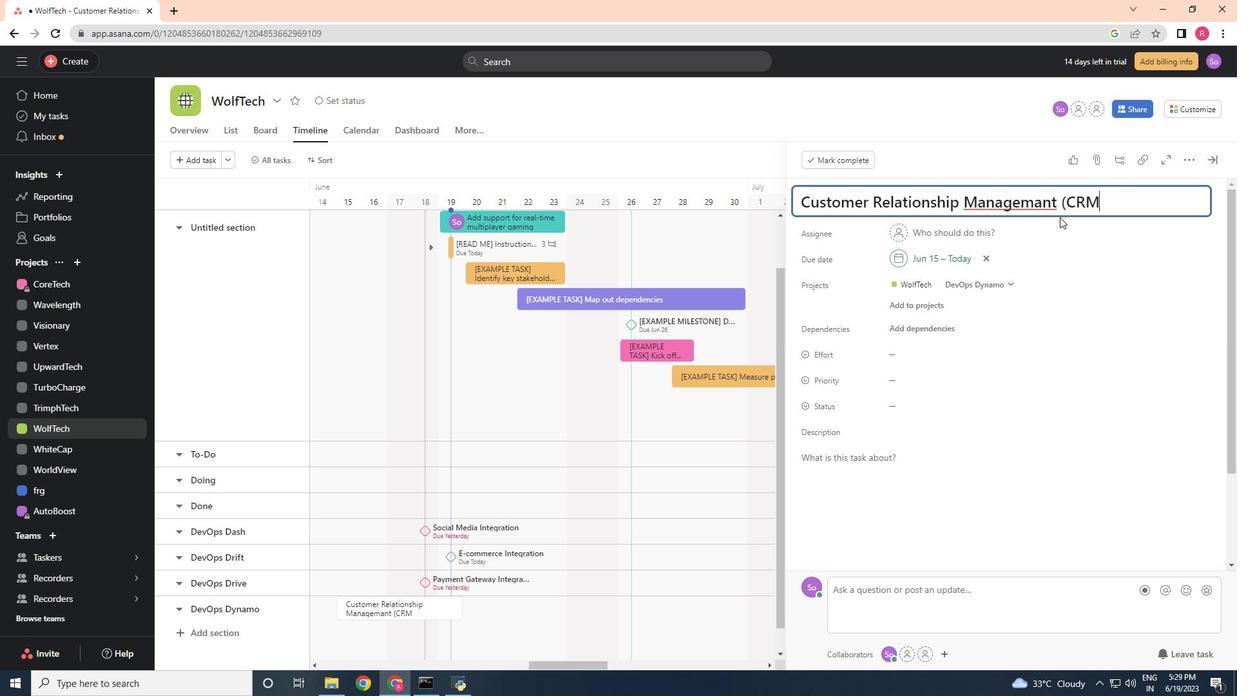 
Action: Mouse moved to (1041, 205)
Screenshot: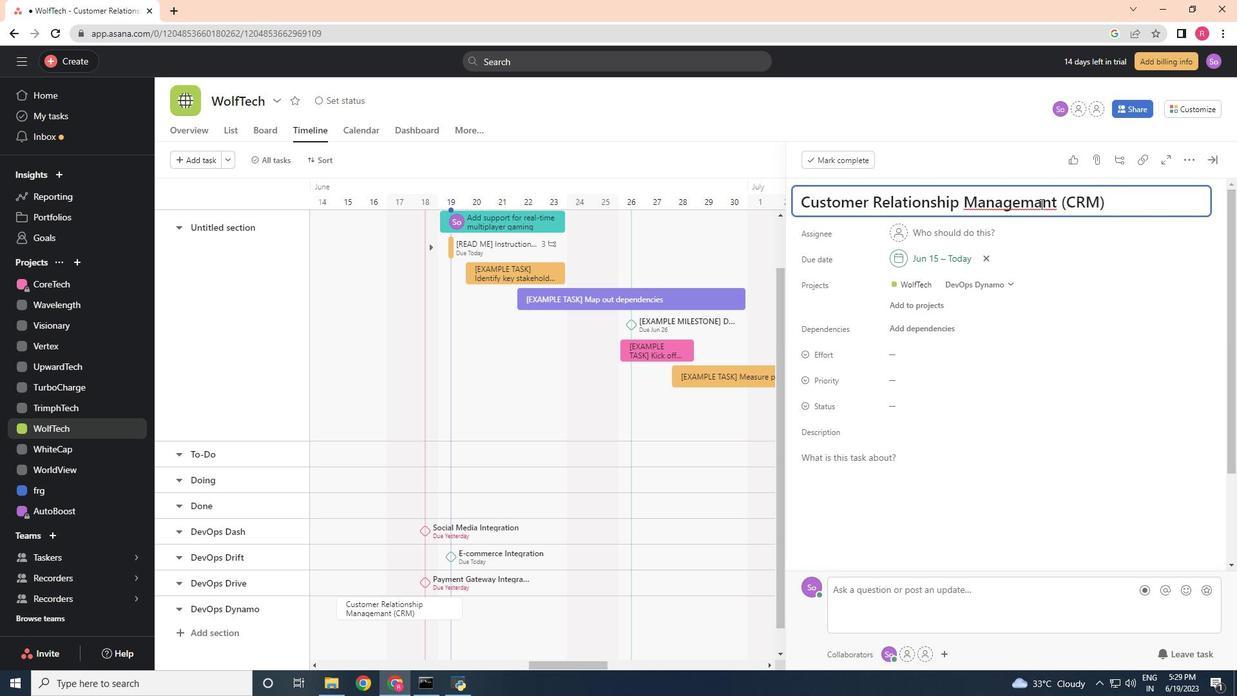 
Action: Mouse pressed left at (1041, 205)
Screenshot: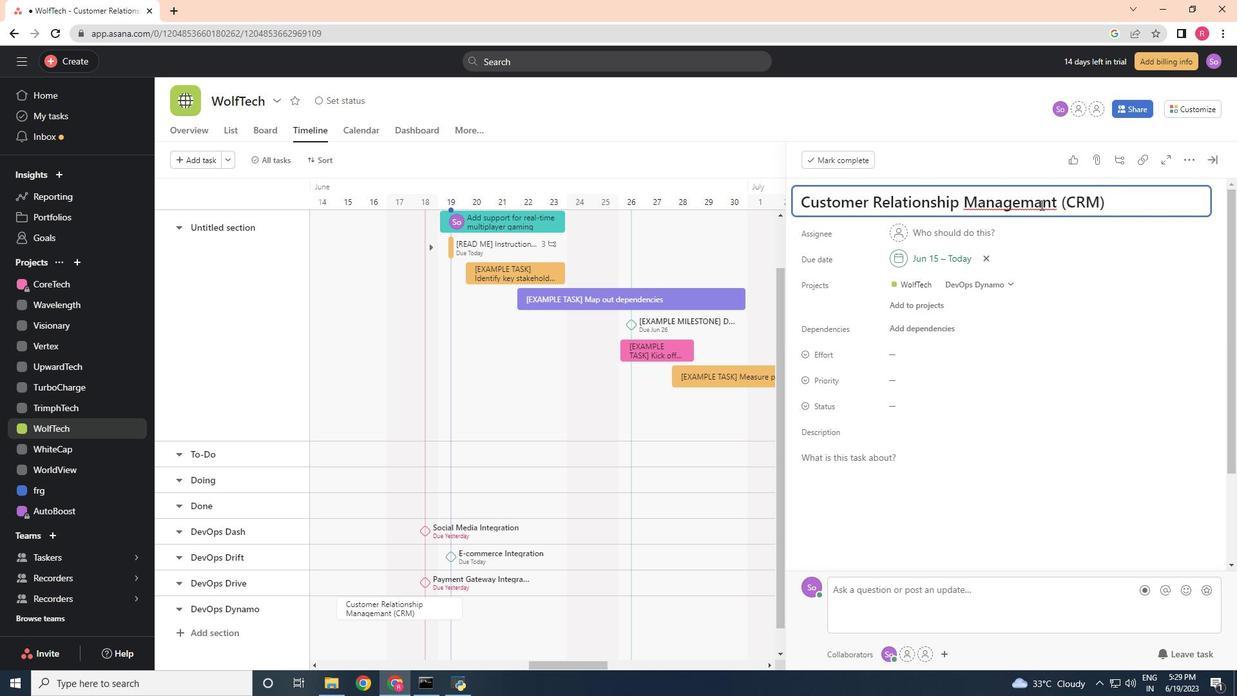 
Action: Mouse moved to (1045, 201)
Screenshot: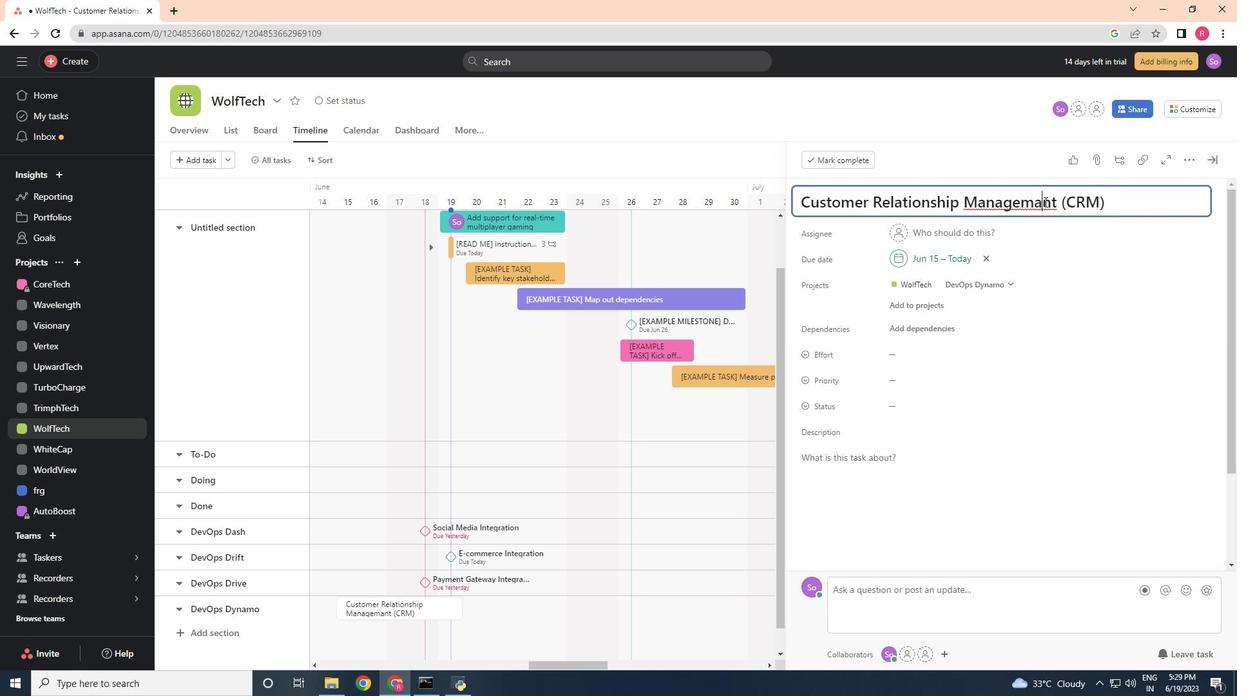 
Action: Key pressed <Key.backspace>
Screenshot: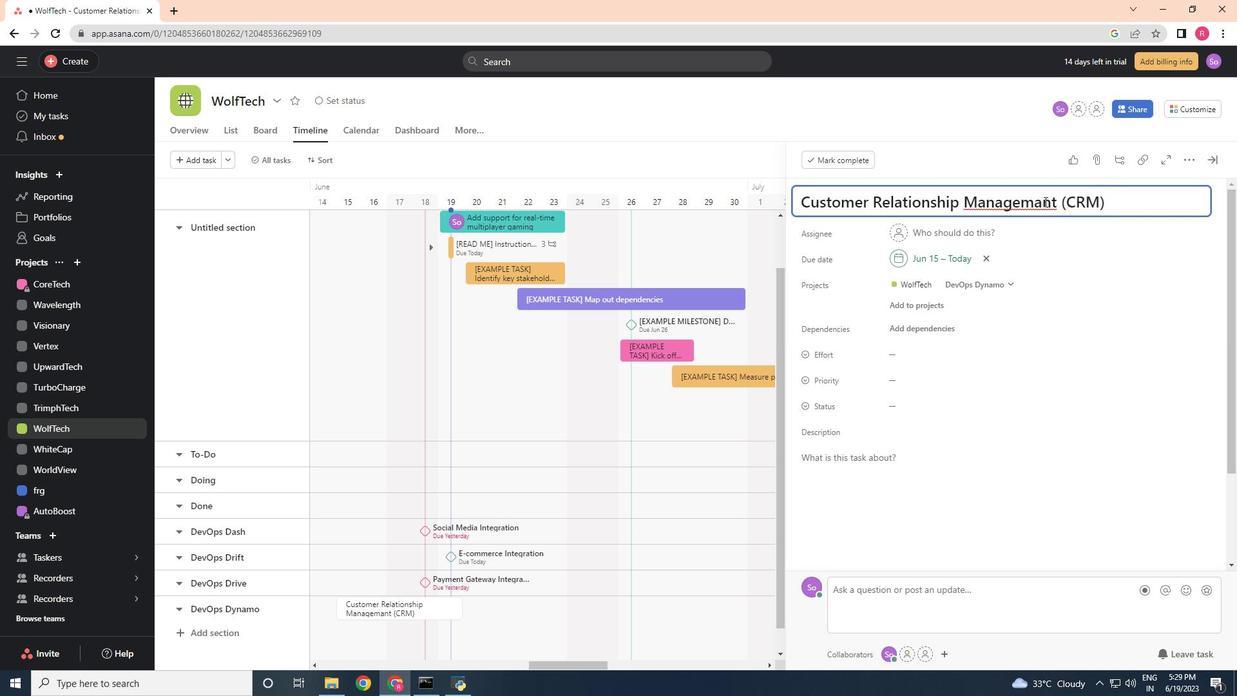 
Action: Mouse moved to (1045, 198)
Screenshot: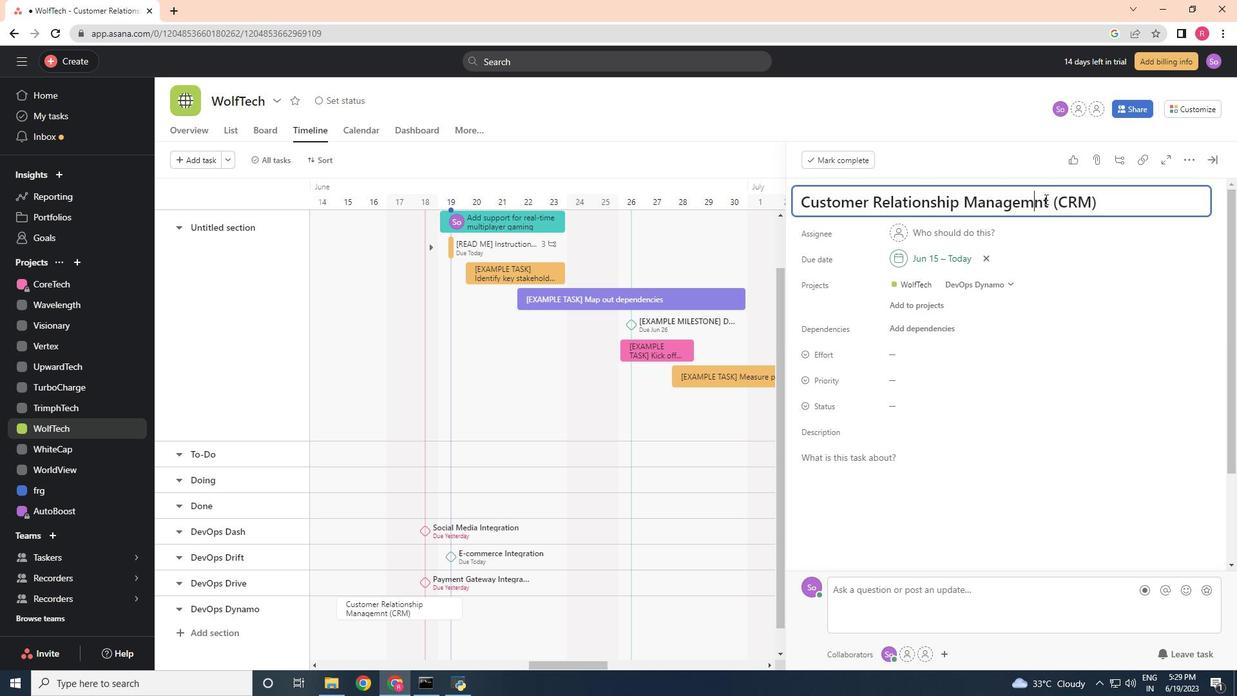 
Action: Key pressed e
Screenshot: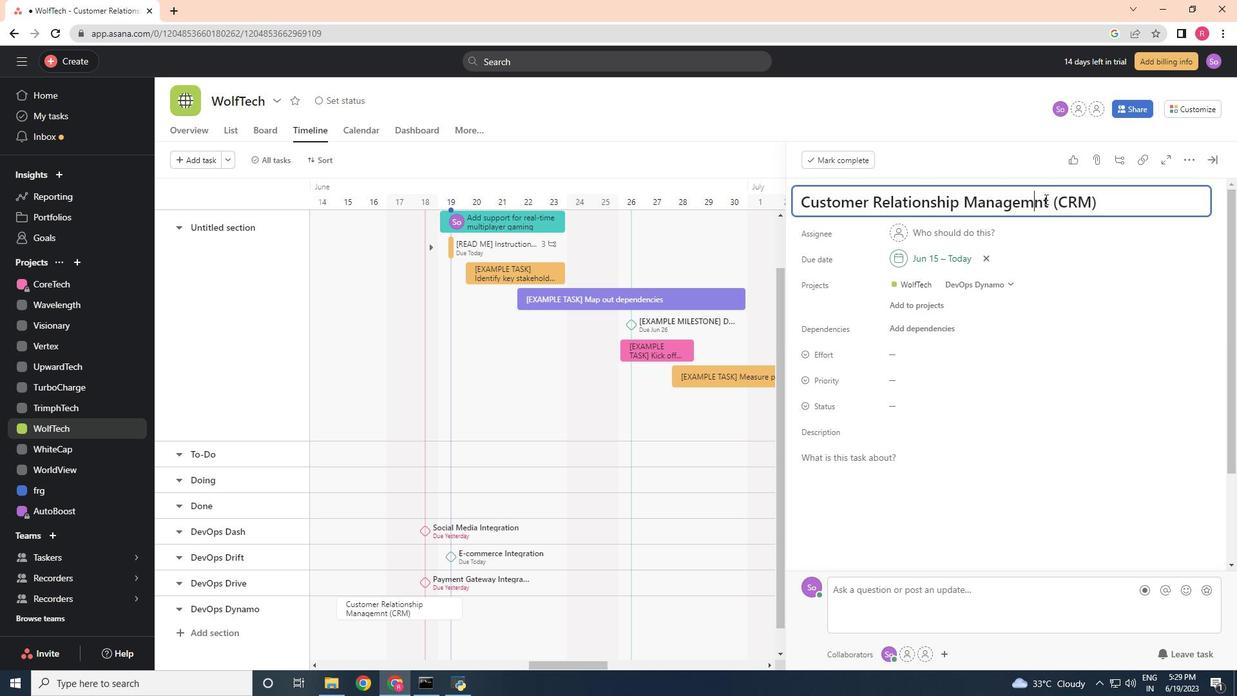 
Action: Mouse moved to (1121, 206)
Screenshot: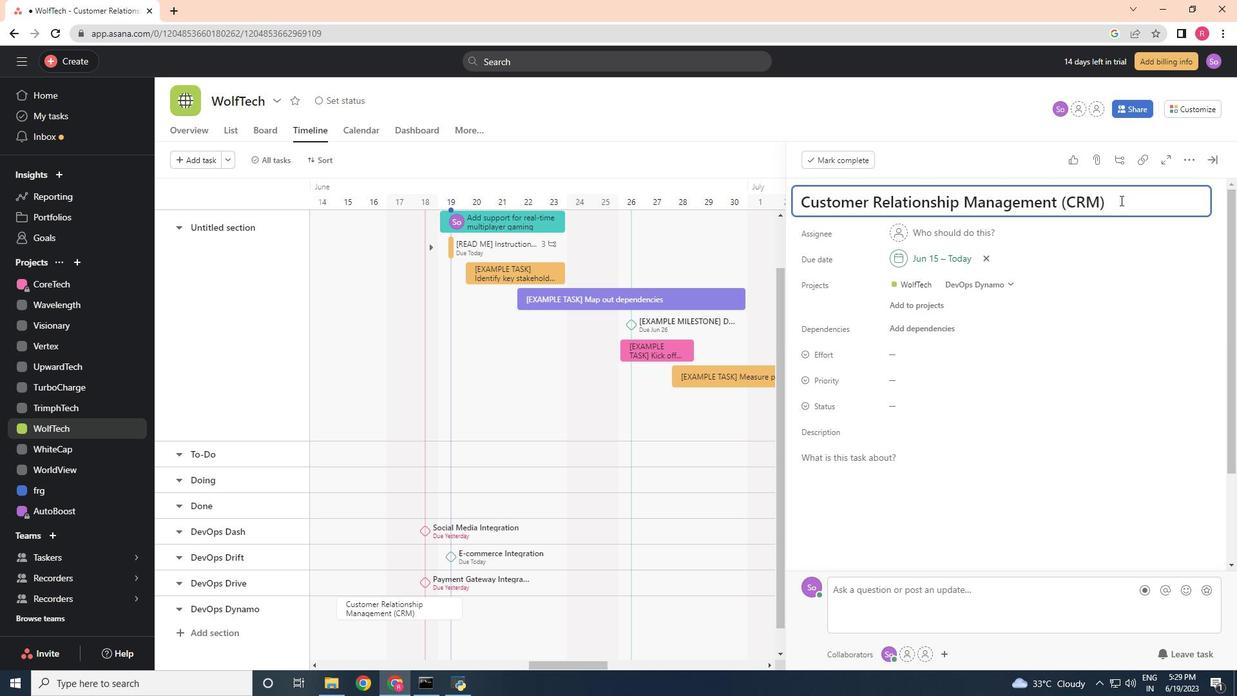 
Action: Mouse pressed left at (1121, 206)
Screenshot: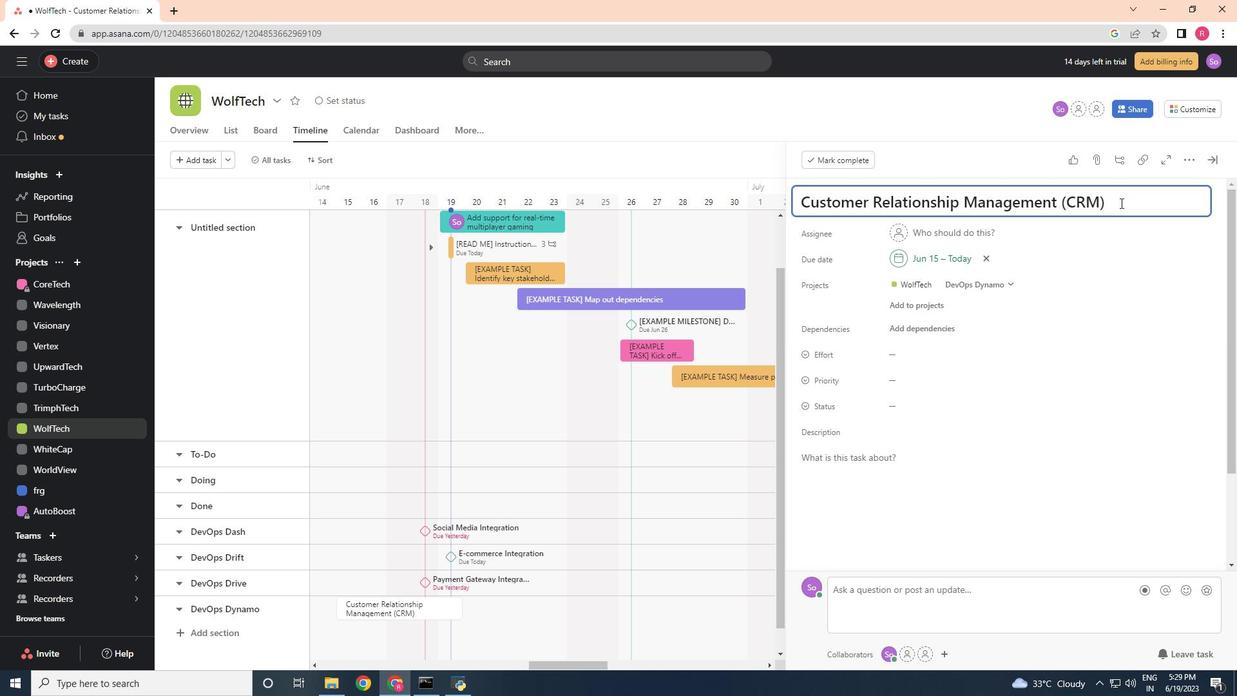 
Action: Mouse moved to (1102, 208)
Screenshot: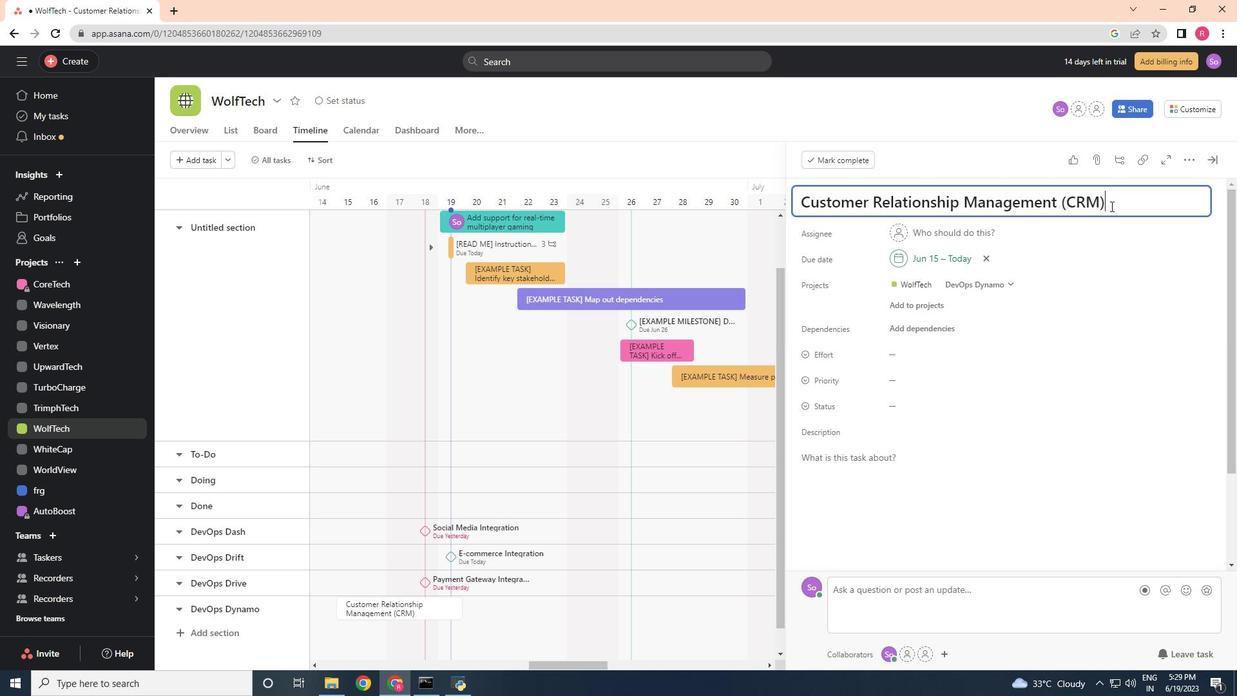 
Action: Key pressed <Key.space><Key.shift>Imple,<Key.backspace>mentation
Screenshot: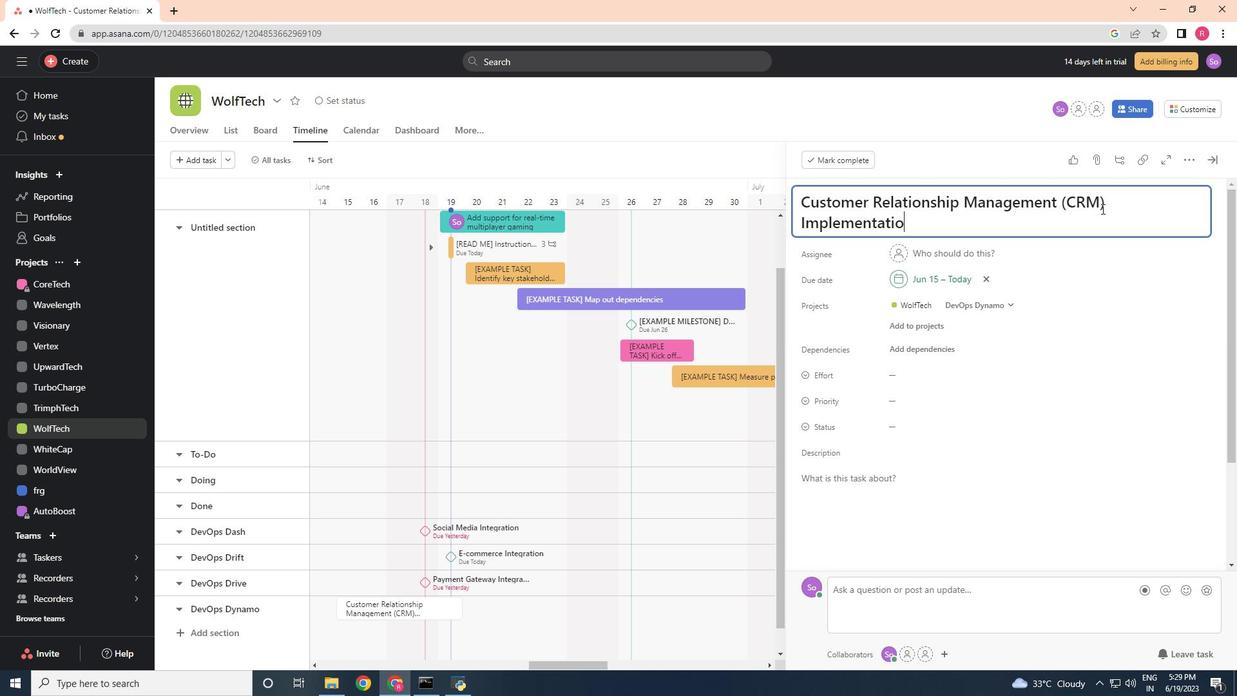 
Action: Mouse moved to (1059, 367)
Screenshot: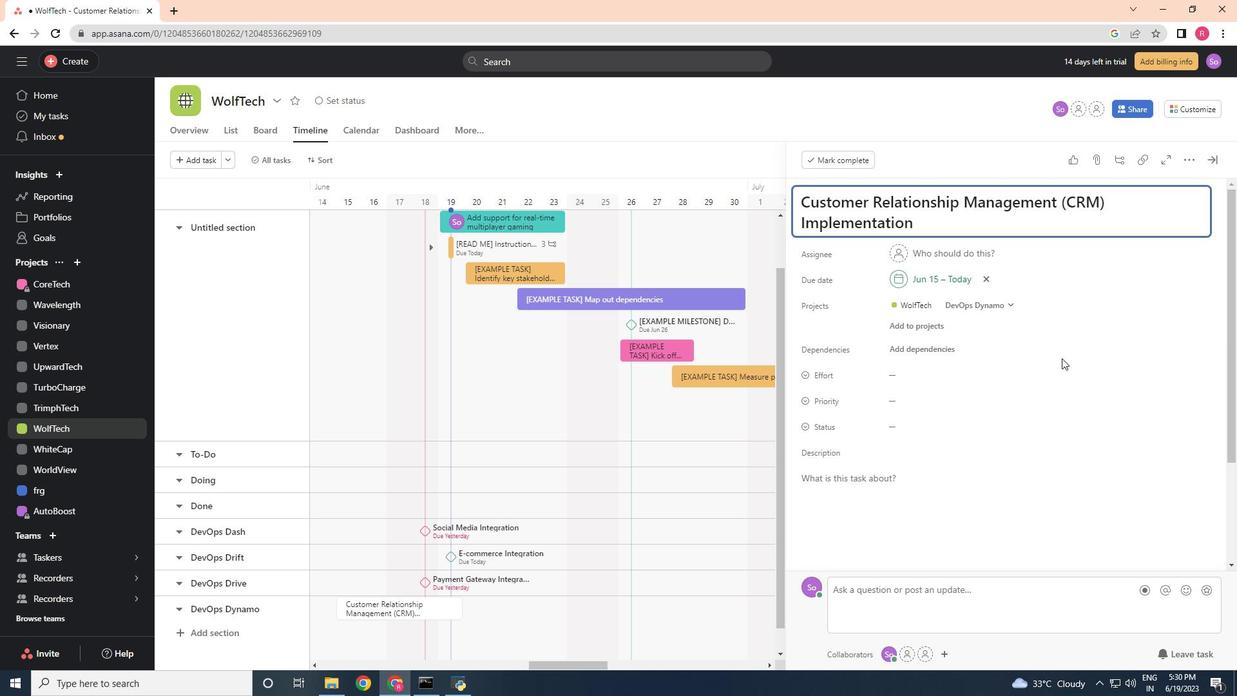 
Action: Mouse pressed left at (1059, 367)
Screenshot: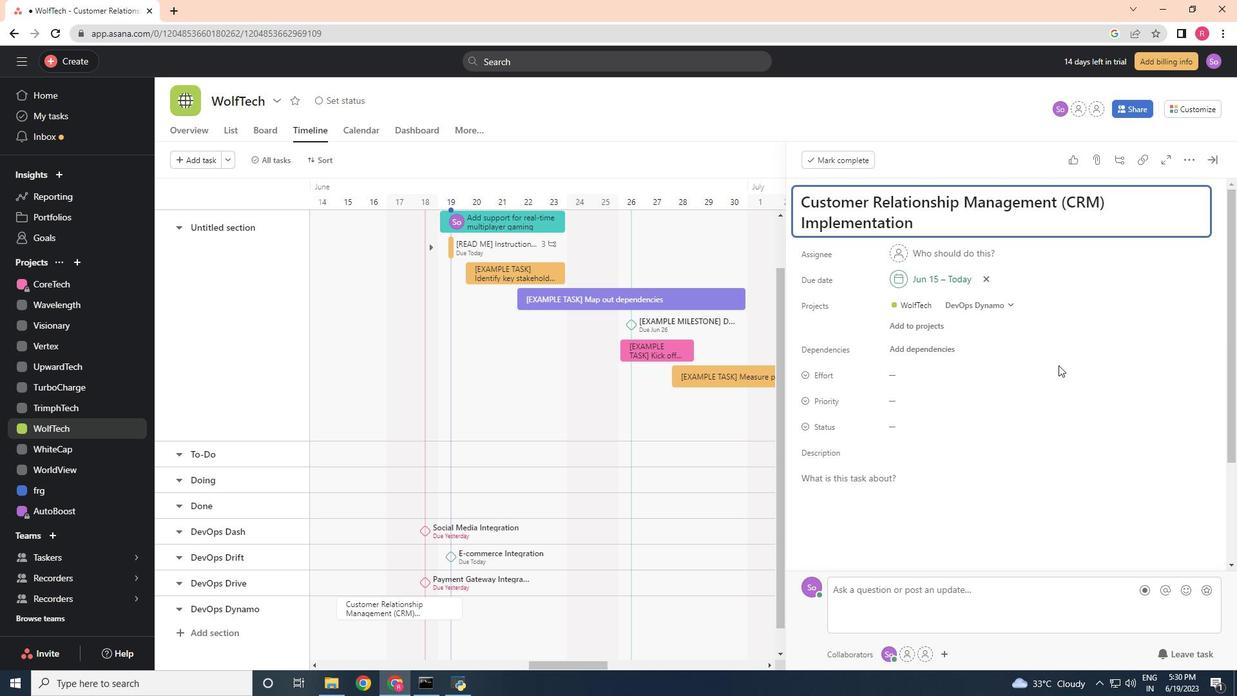 
Action: Mouse moved to (1196, 158)
Screenshot: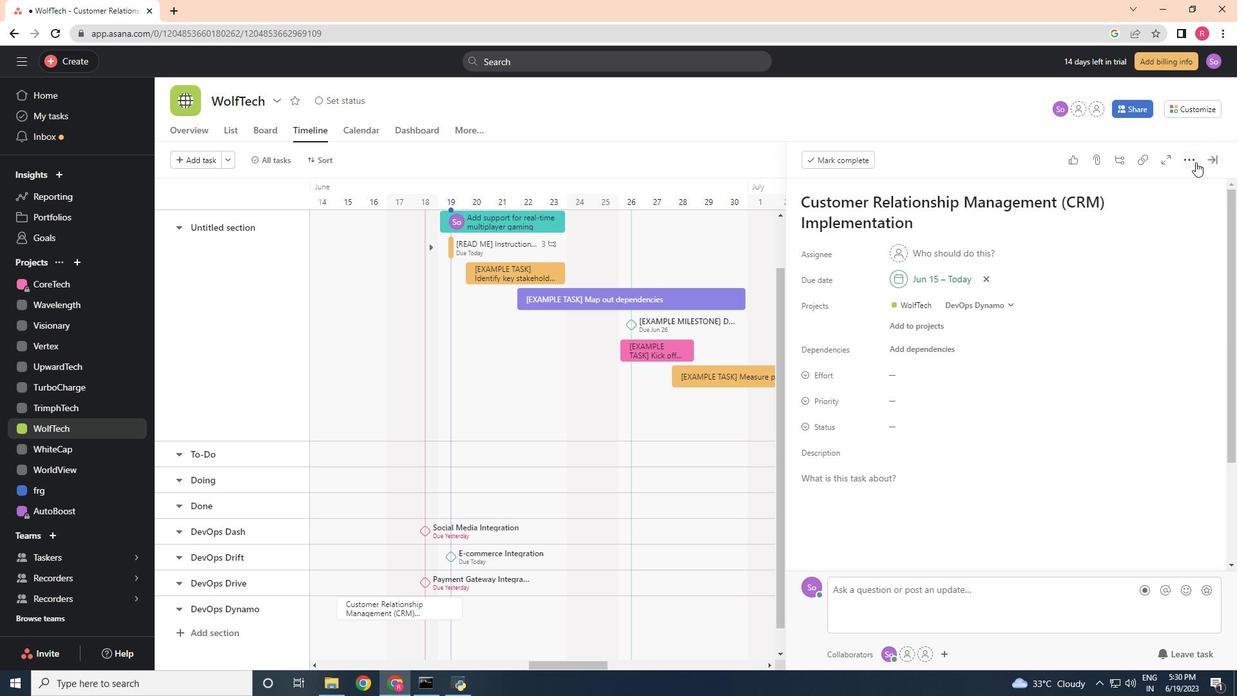 
Action: Mouse pressed left at (1196, 158)
Screenshot: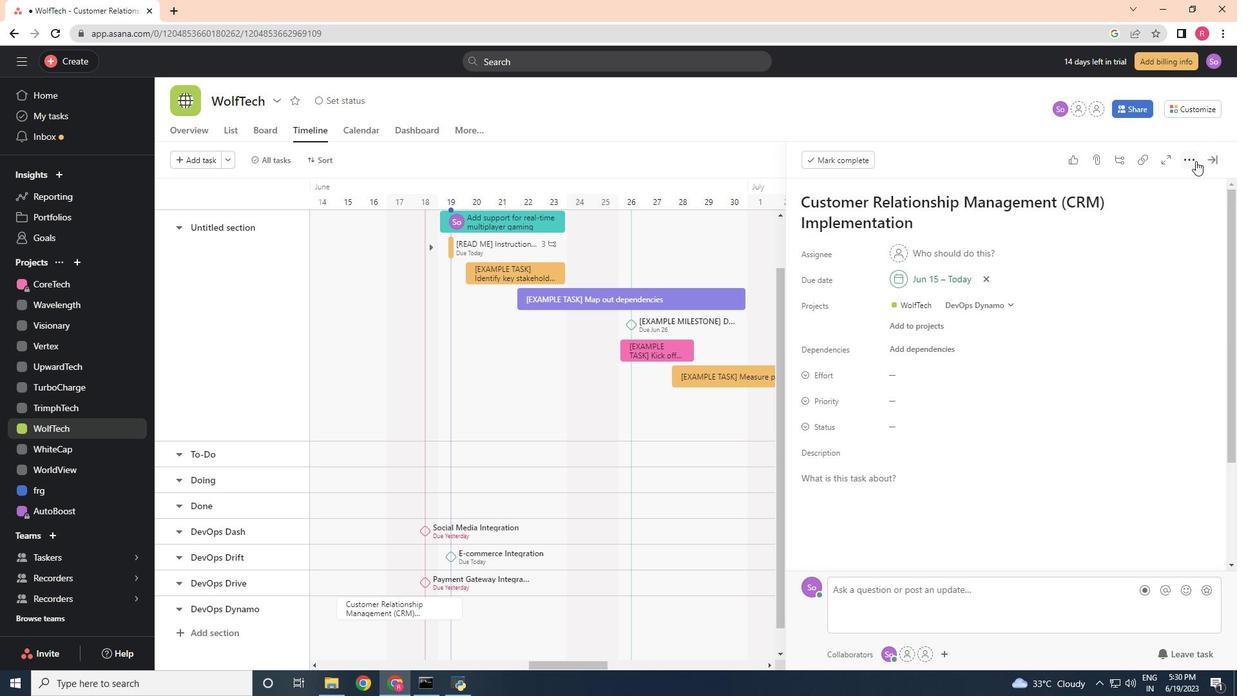 
Action: Mouse moved to (1095, 214)
Screenshot: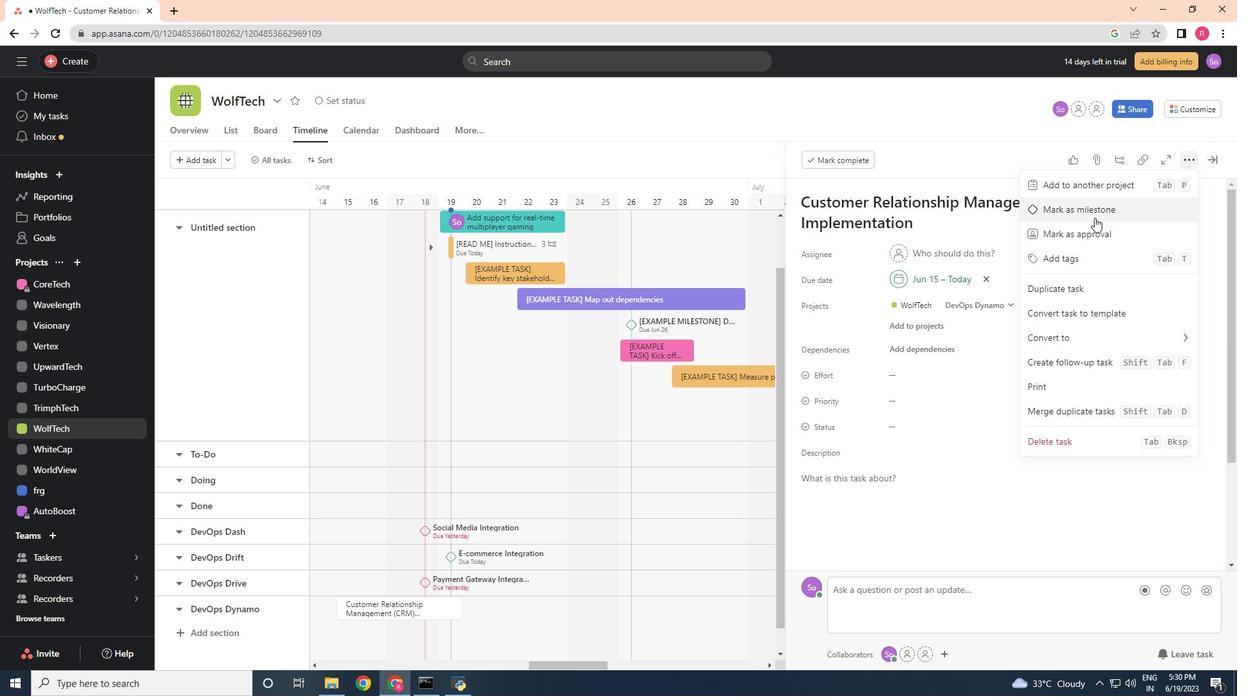 
Action: Mouse pressed left at (1095, 214)
Screenshot: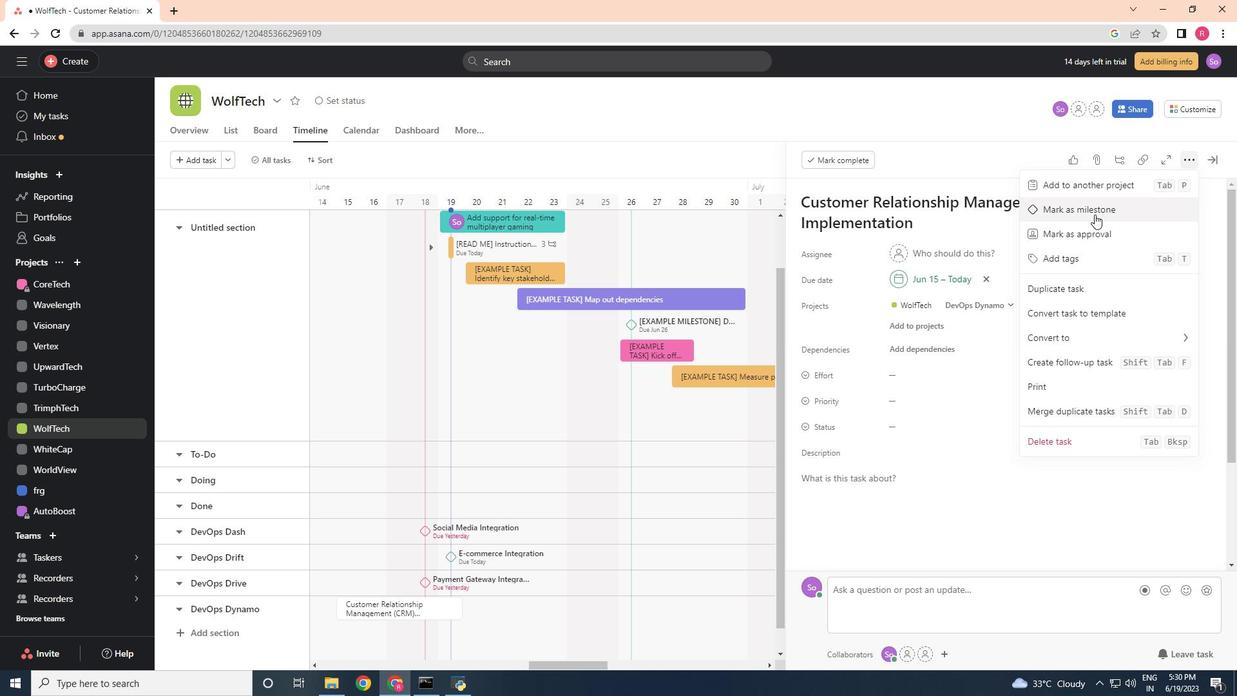 
Action: Mouse moved to (1016, 290)
Screenshot: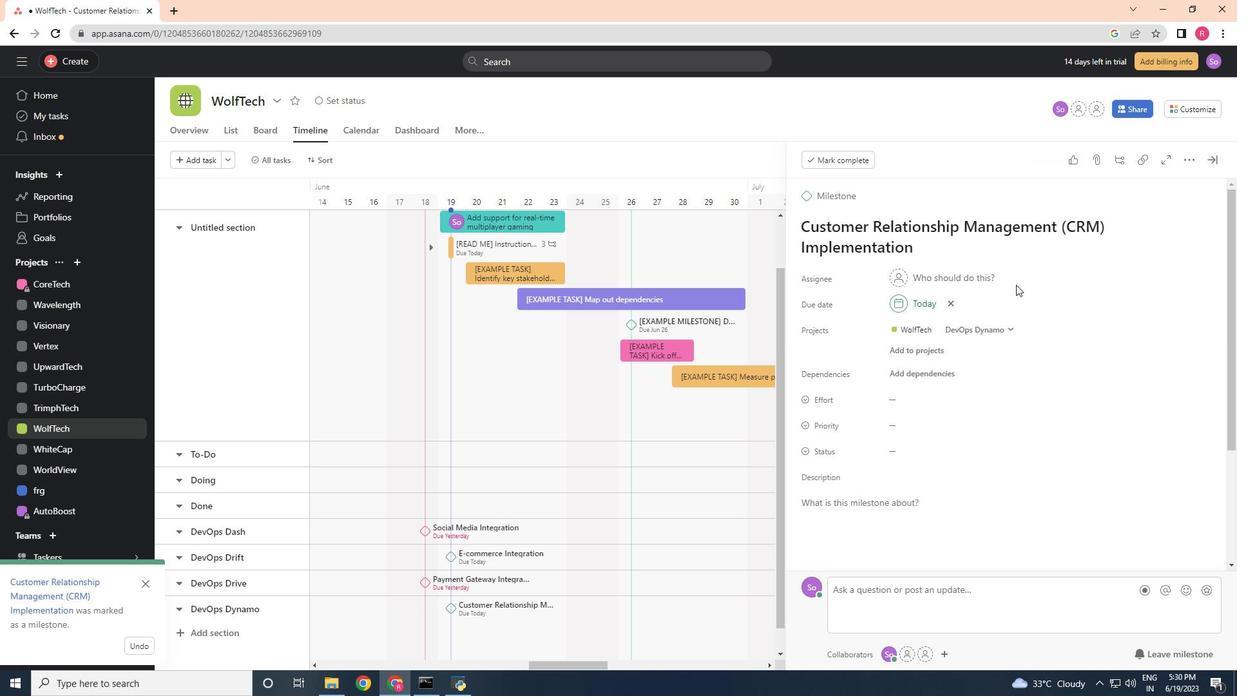 
